 Task: Create ChildIssue0000000730 as Child Issue of Issue Issue0000000365 in Backlog  in Scrum Project Project0000000073 in Jira. Create ChildIssue0000000731 as Child Issue of Issue Issue0000000366 in Backlog  in Scrum Project Project0000000074 in Jira. Create ChildIssue0000000732 as Child Issue of Issue Issue0000000366 in Backlog  in Scrum Project Project0000000074 in Jira. Create ChildIssue0000000733 as Child Issue of Issue Issue0000000367 in Backlog  in Scrum Project Project0000000074 in Jira. Create ChildIssue0000000734 as Child Issue of Issue Issue0000000367 in Backlog  in Scrum Project Project0000000074 in Jira
Action: Mouse moved to (94, 312)
Screenshot: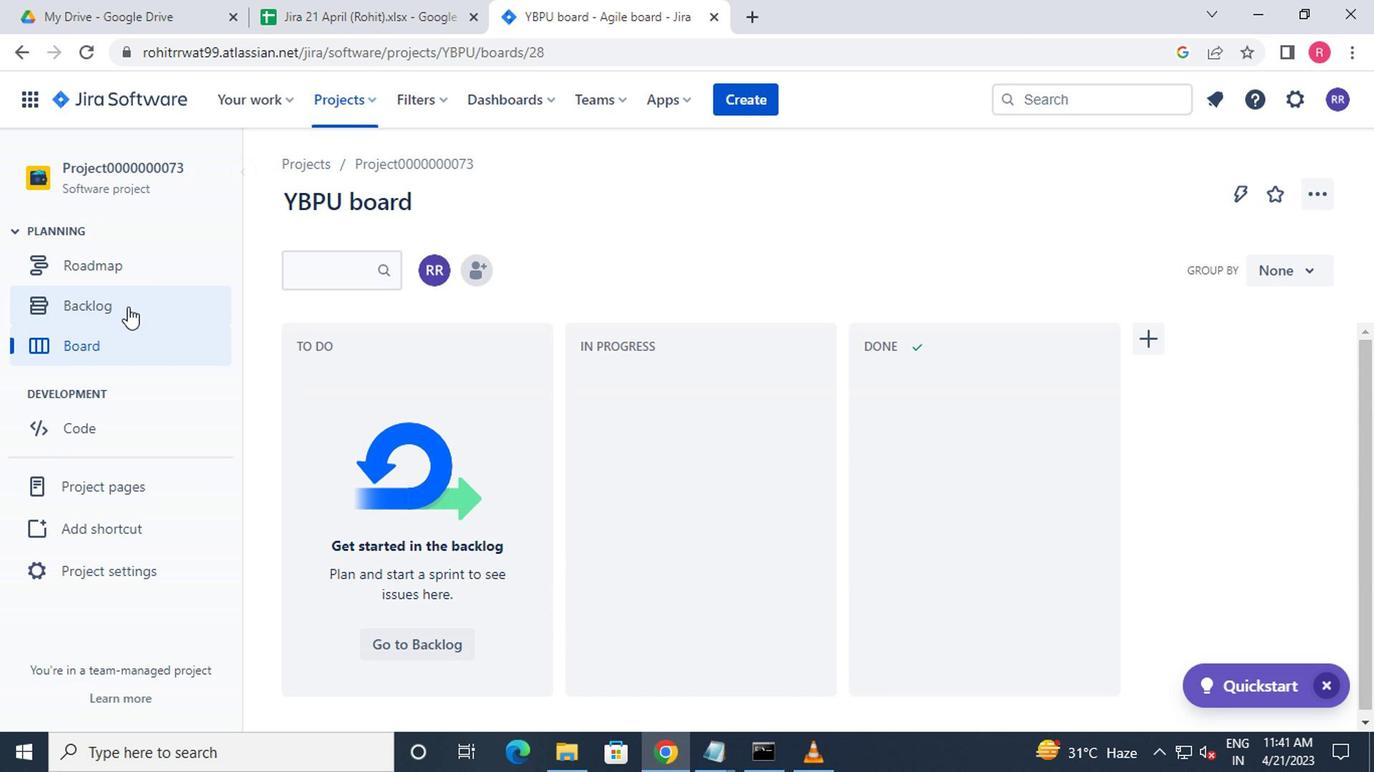 
Action: Mouse pressed left at (94, 312)
Screenshot: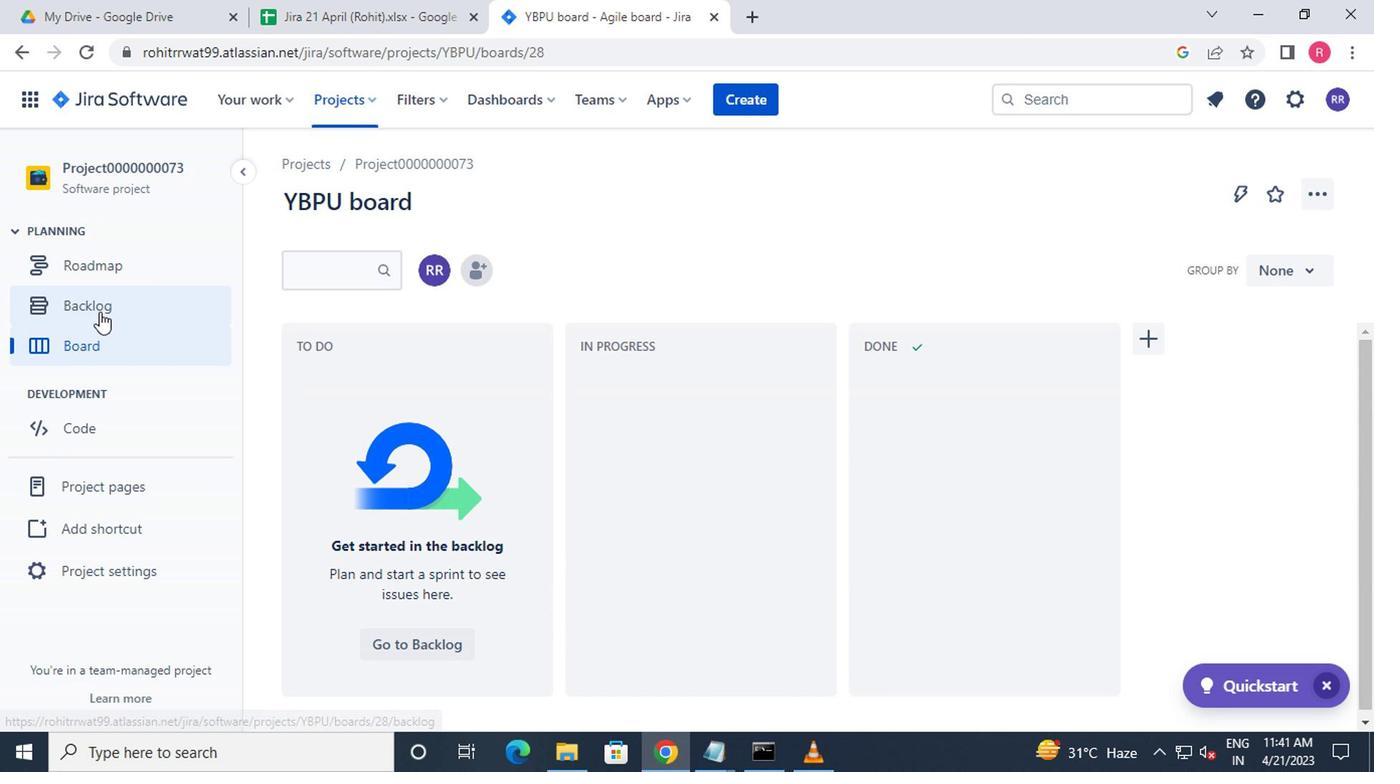 
Action: Mouse moved to (392, 417)
Screenshot: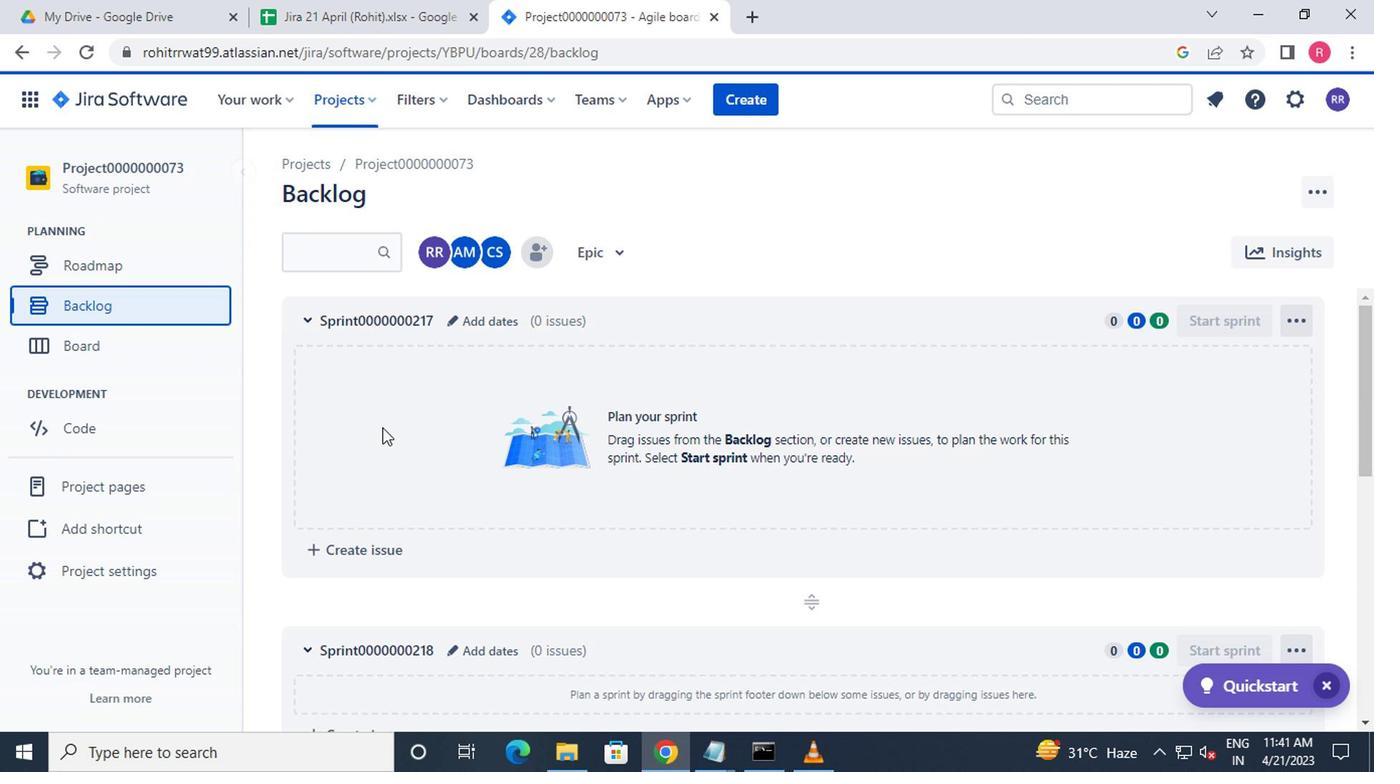 
Action: Mouse scrolled (392, 416) with delta (0, 0)
Screenshot: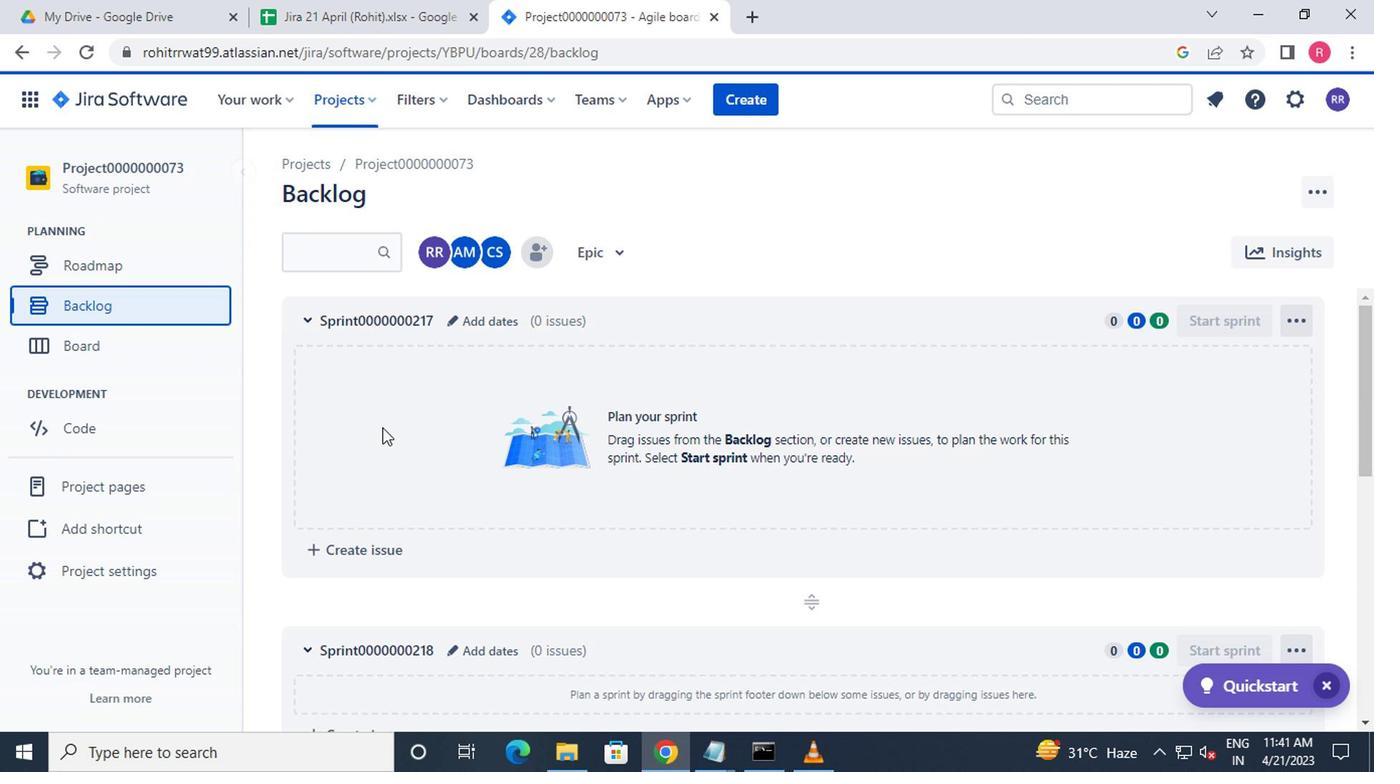
Action: Mouse moved to (395, 418)
Screenshot: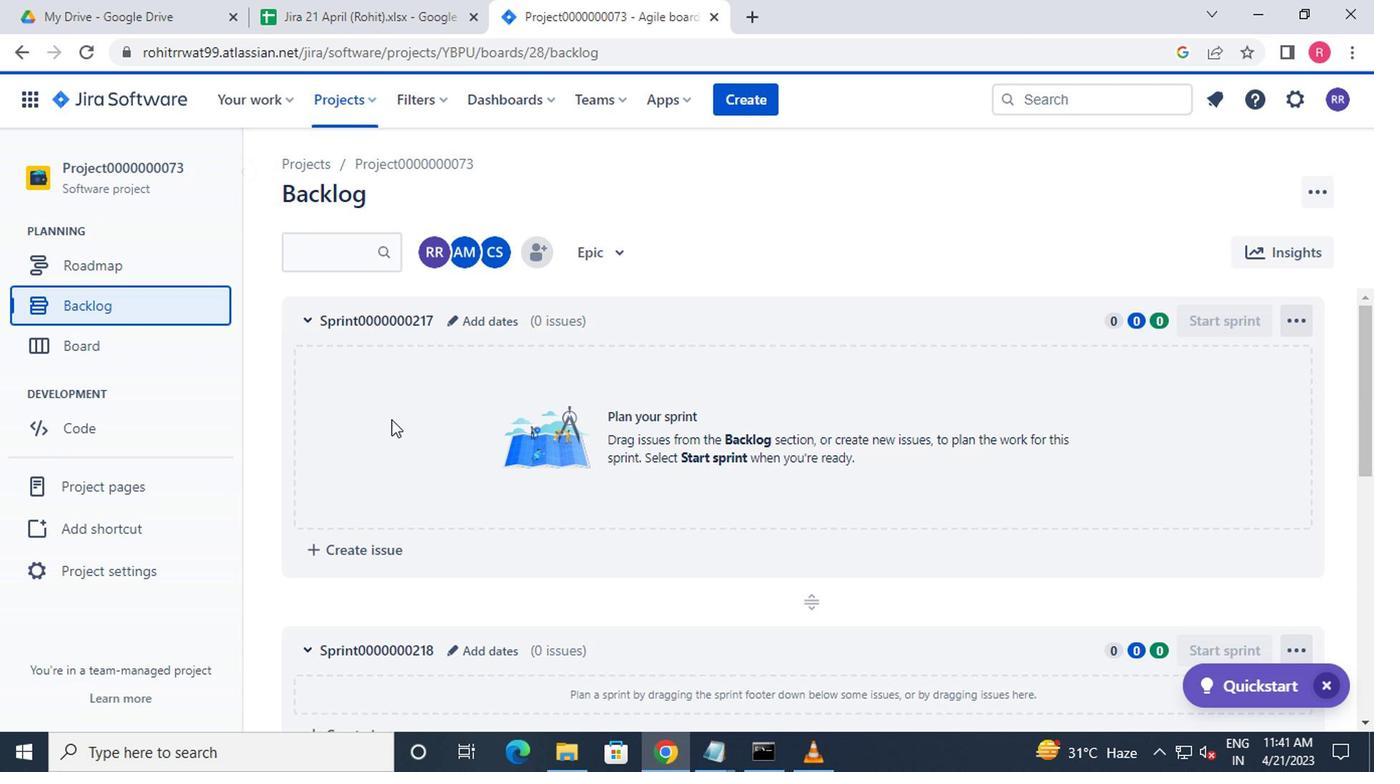 
Action: Mouse scrolled (395, 417) with delta (0, -1)
Screenshot: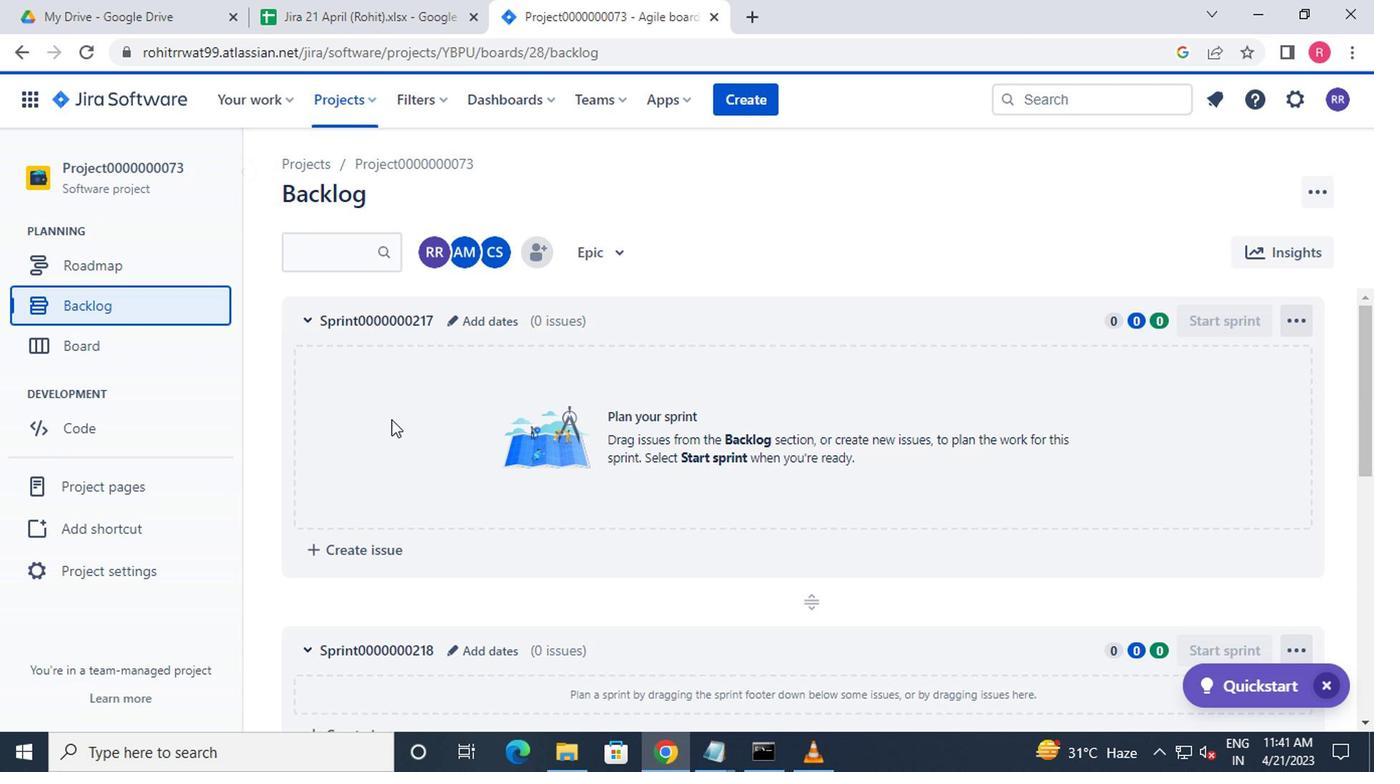 
Action: Mouse moved to (397, 420)
Screenshot: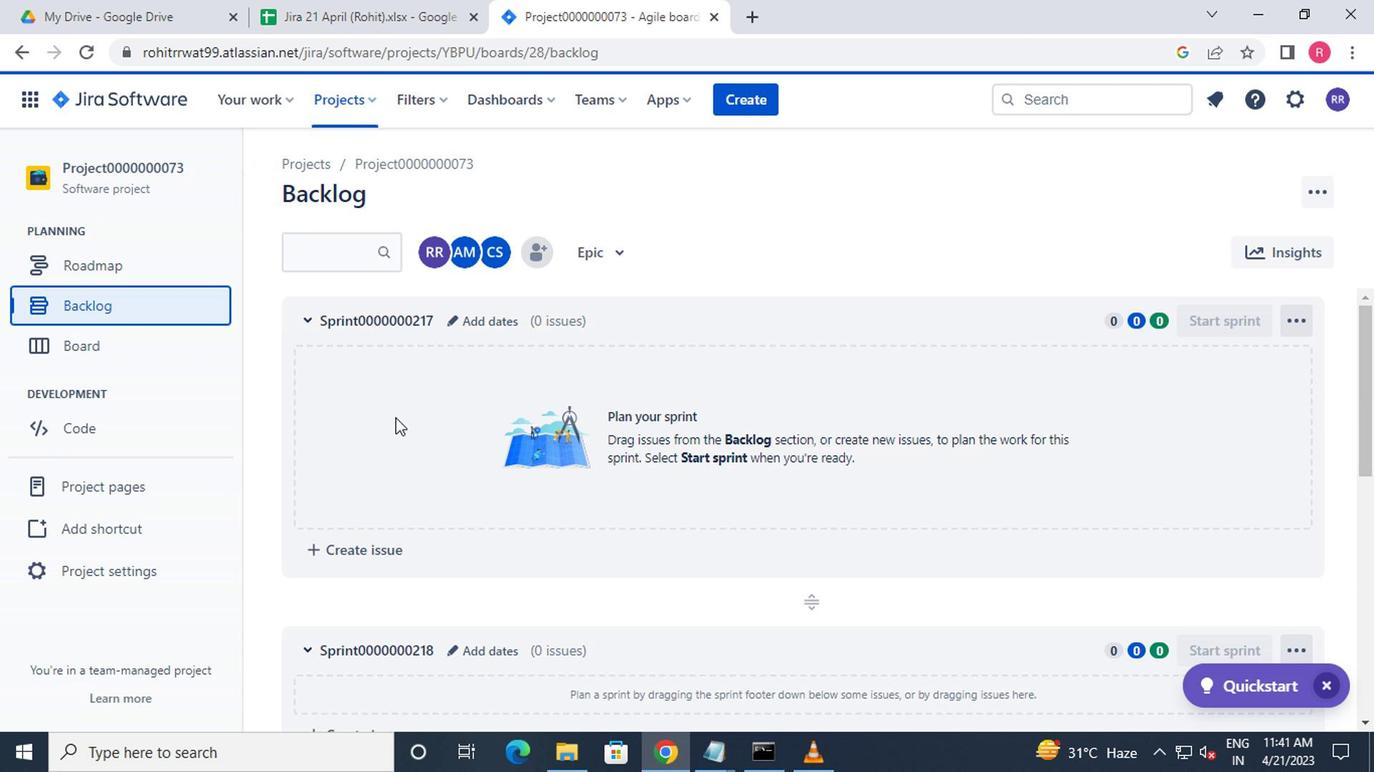 
Action: Mouse scrolled (397, 419) with delta (0, 0)
Screenshot: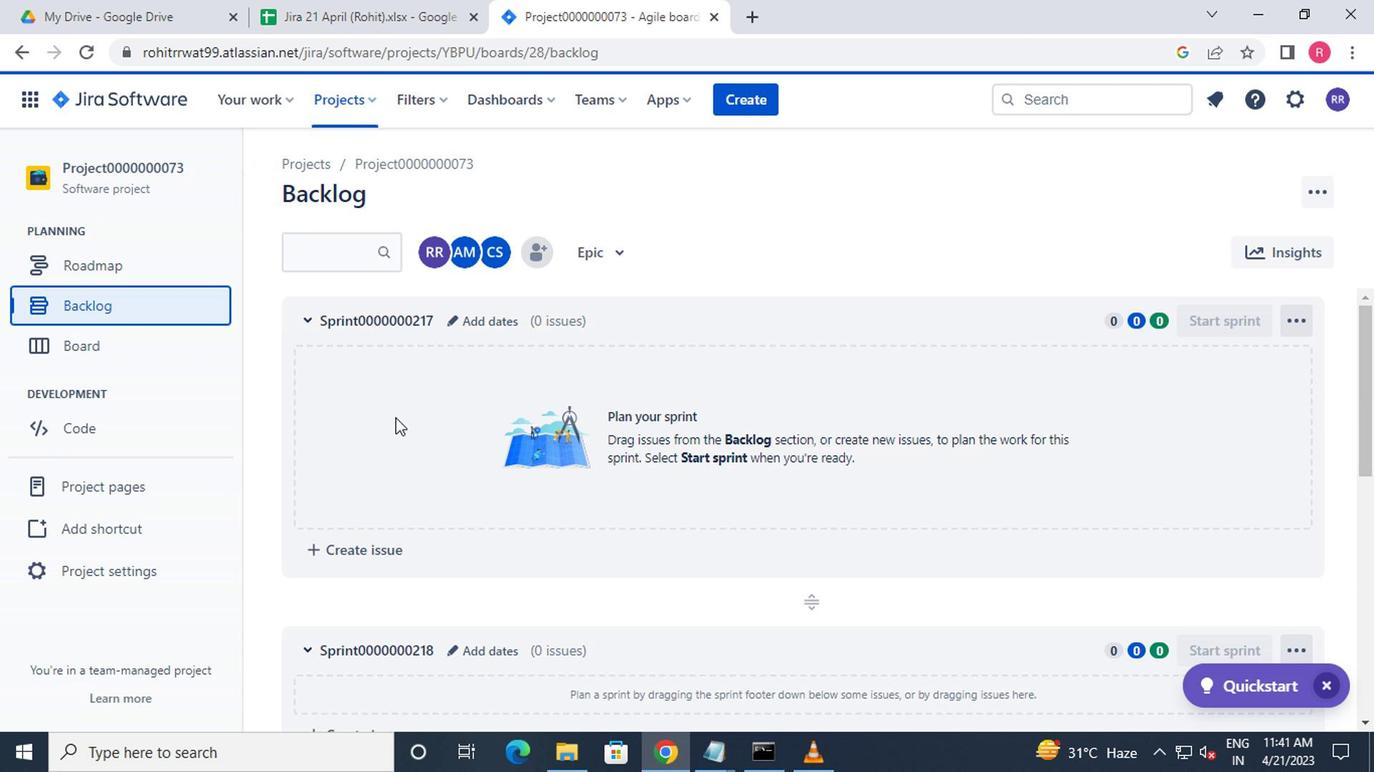 
Action: Mouse moved to (400, 421)
Screenshot: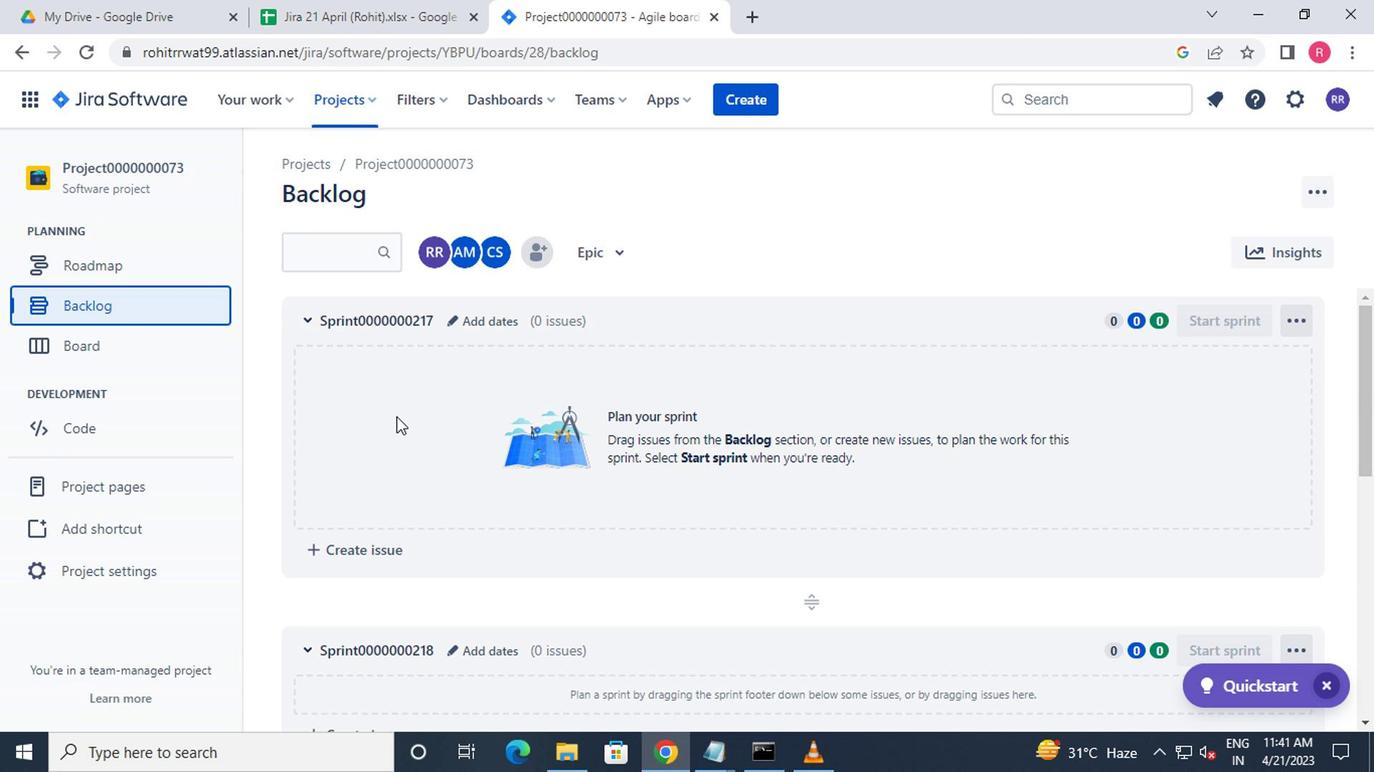 
Action: Mouse scrolled (400, 420) with delta (0, -1)
Screenshot: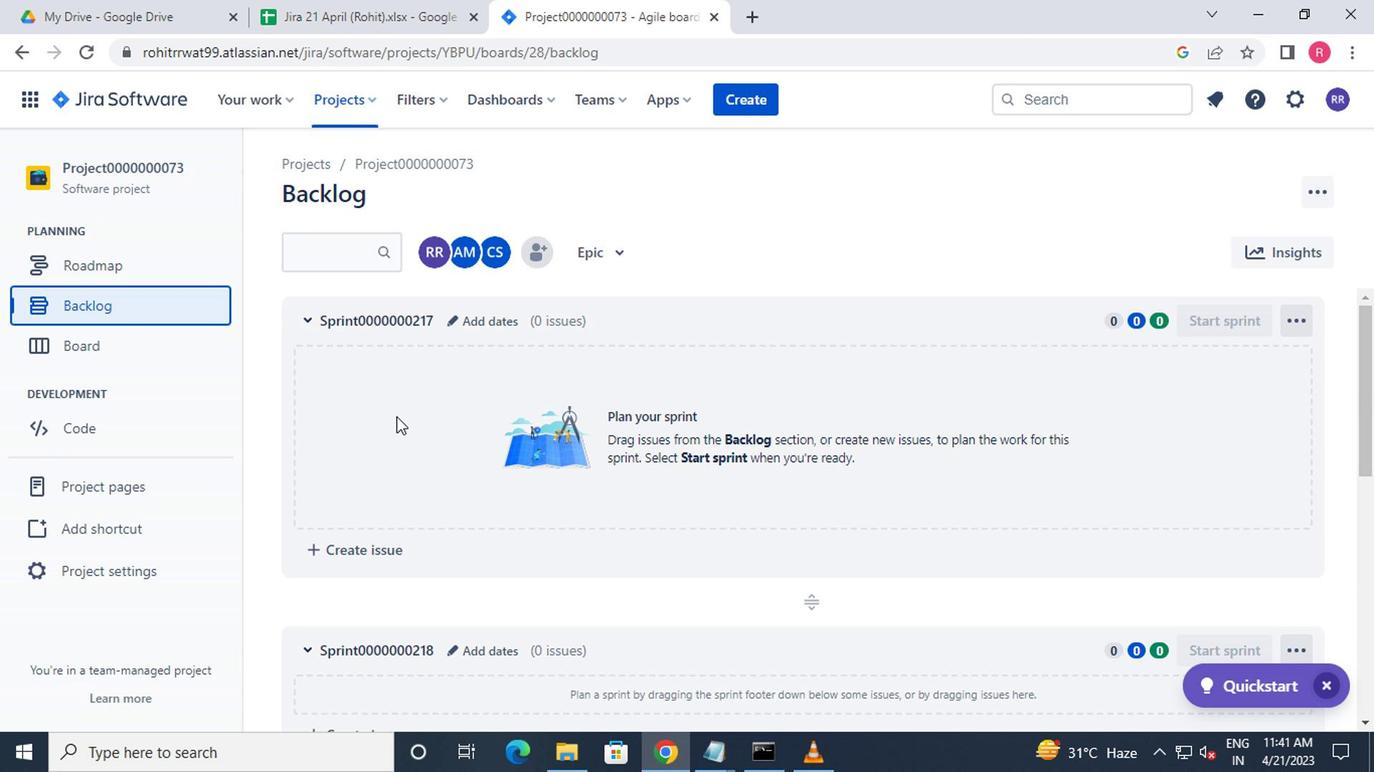 
Action: Mouse moved to (404, 424)
Screenshot: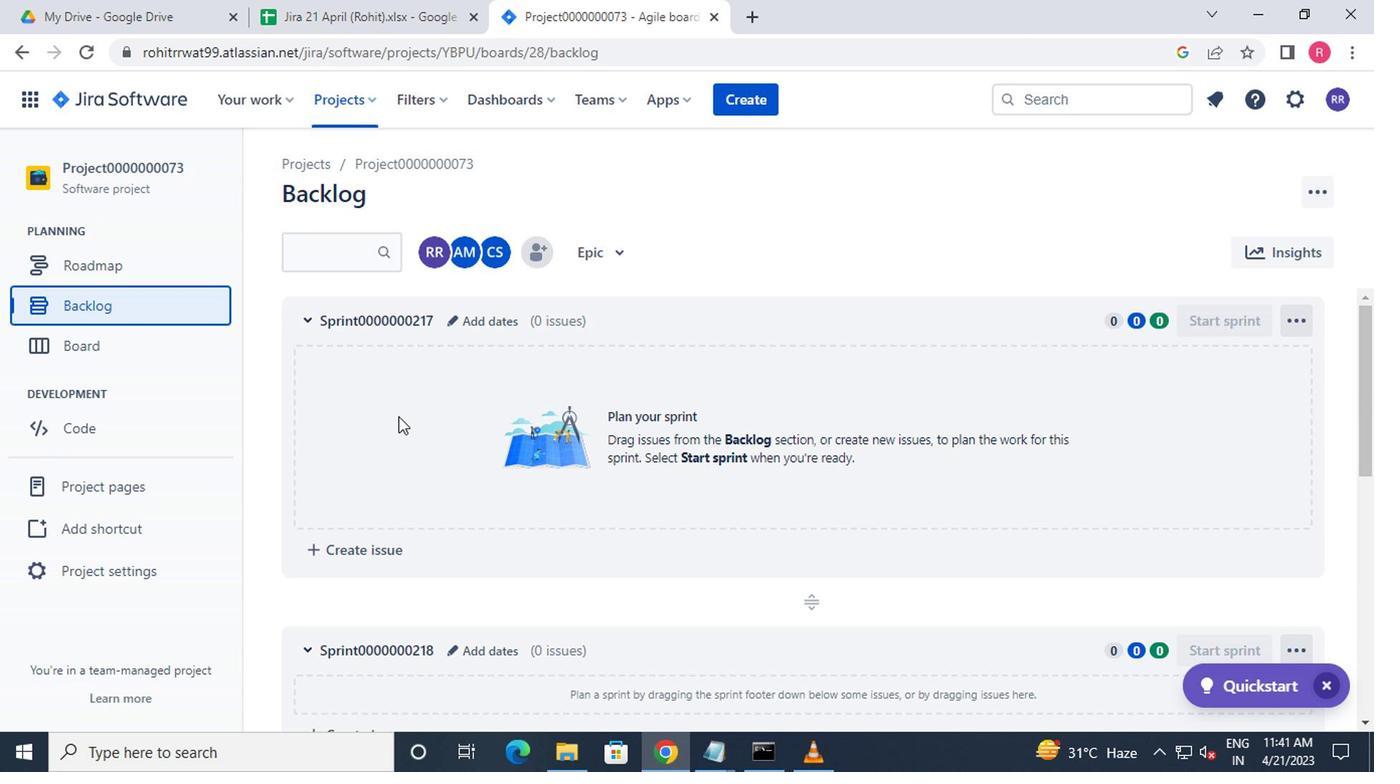 
Action: Mouse scrolled (404, 423) with delta (0, 0)
Screenshot: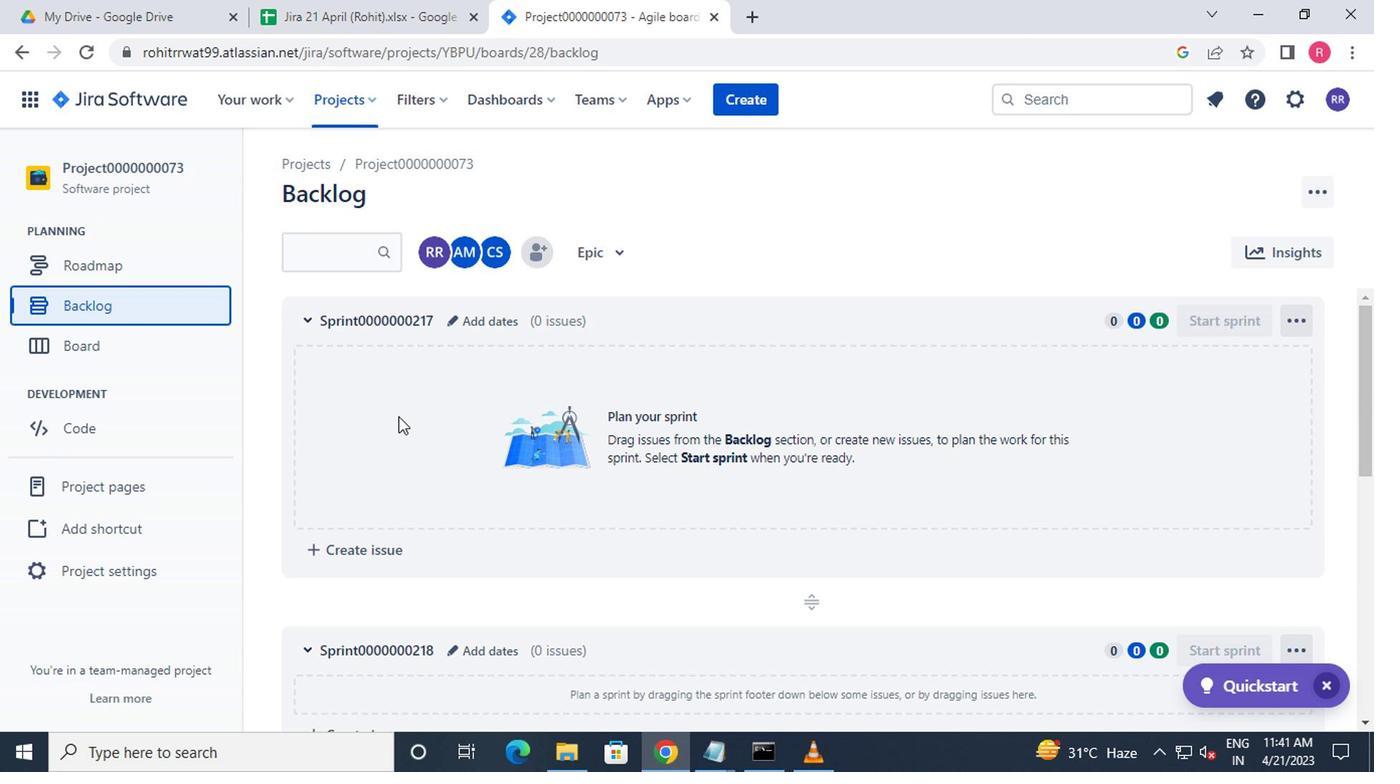 
Action: Mouse moved to (712, 654)
Screenshot: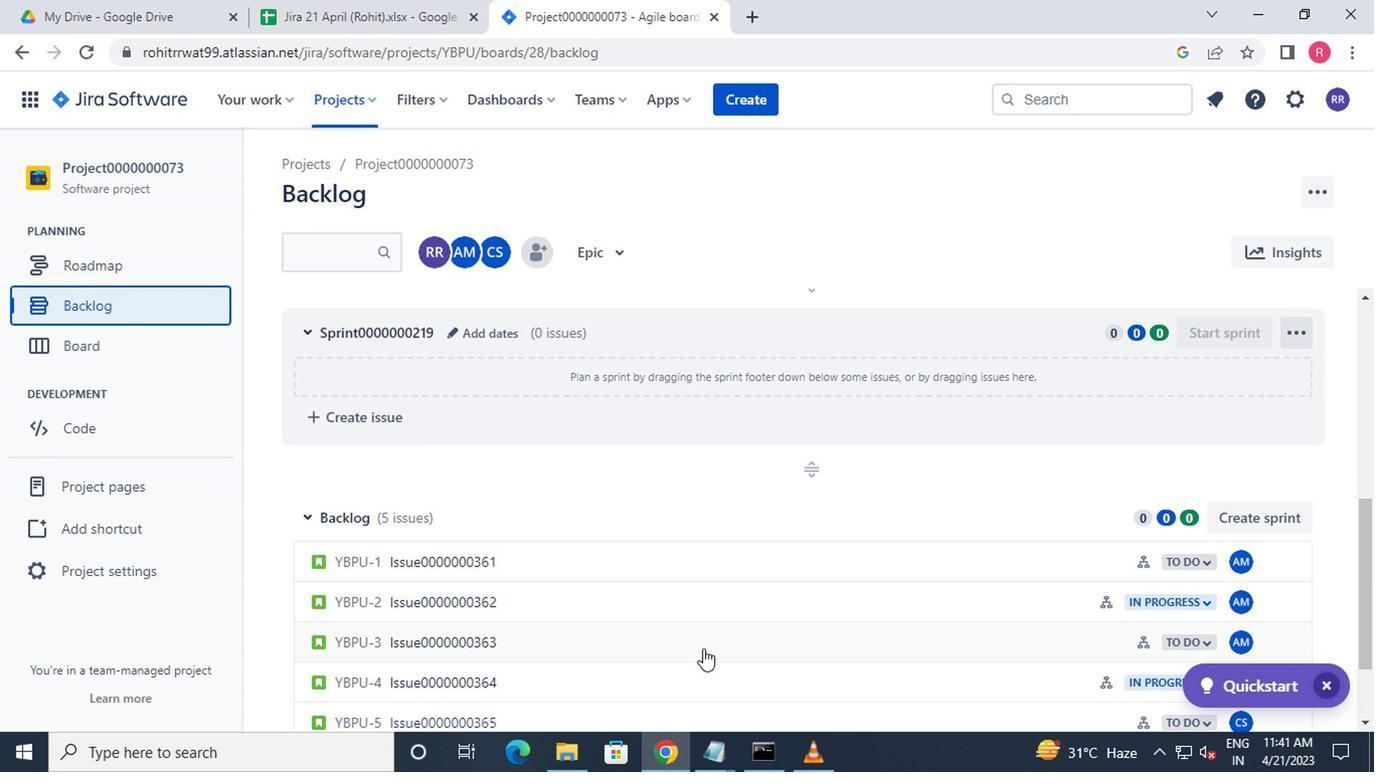 
Action: Mouse scrolled (712, 652) with delta (0, -1)
Screenshot: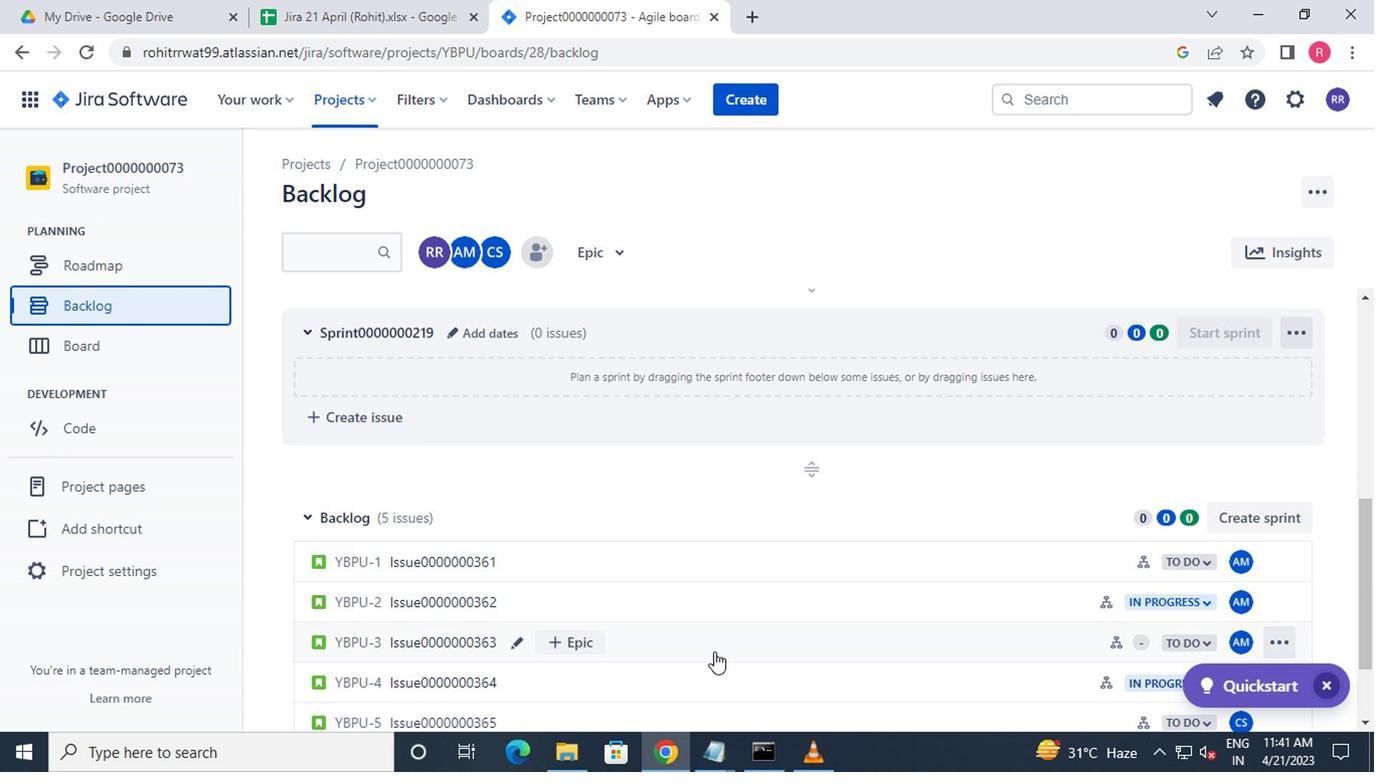 
Action: Mouse moved to (726, 629)
Screenshot: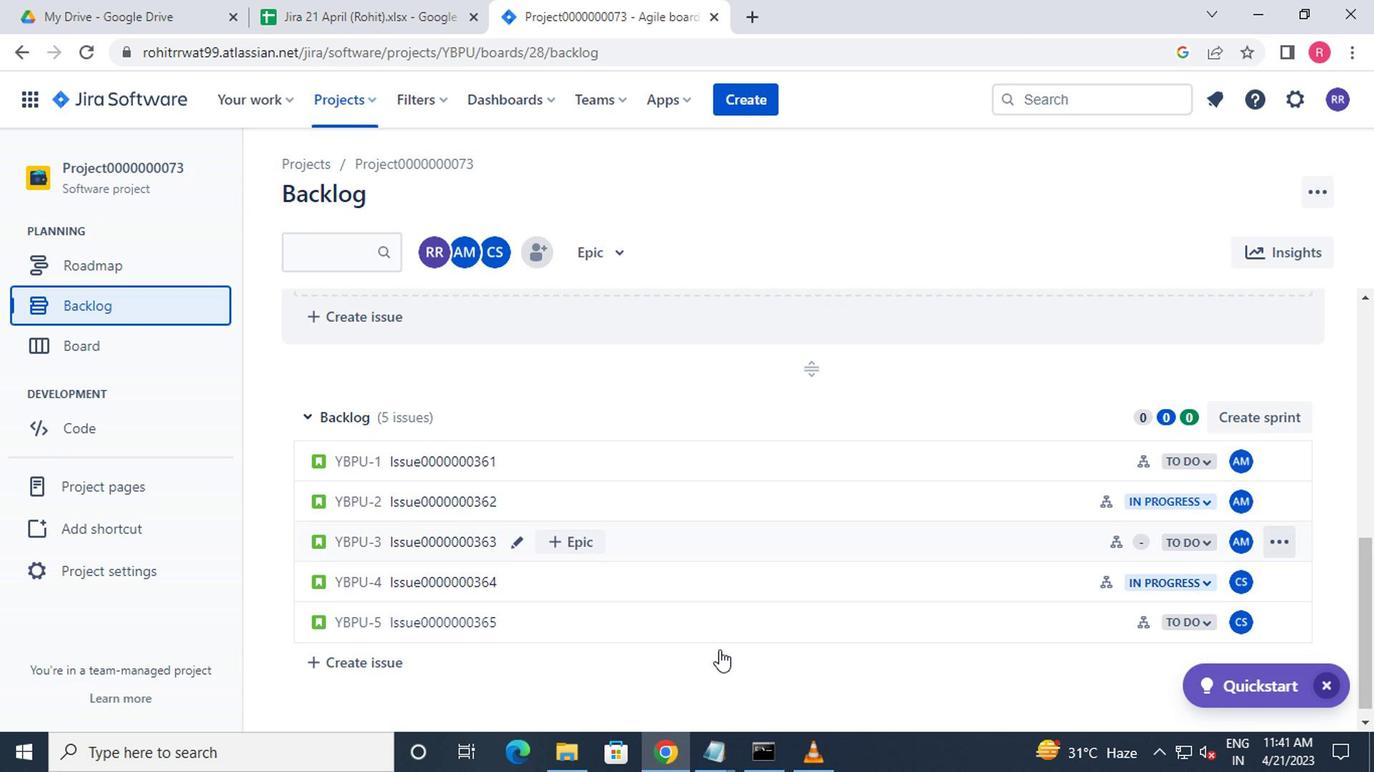 
Action: Mouse pressed left at (726, 629)
Screenshot: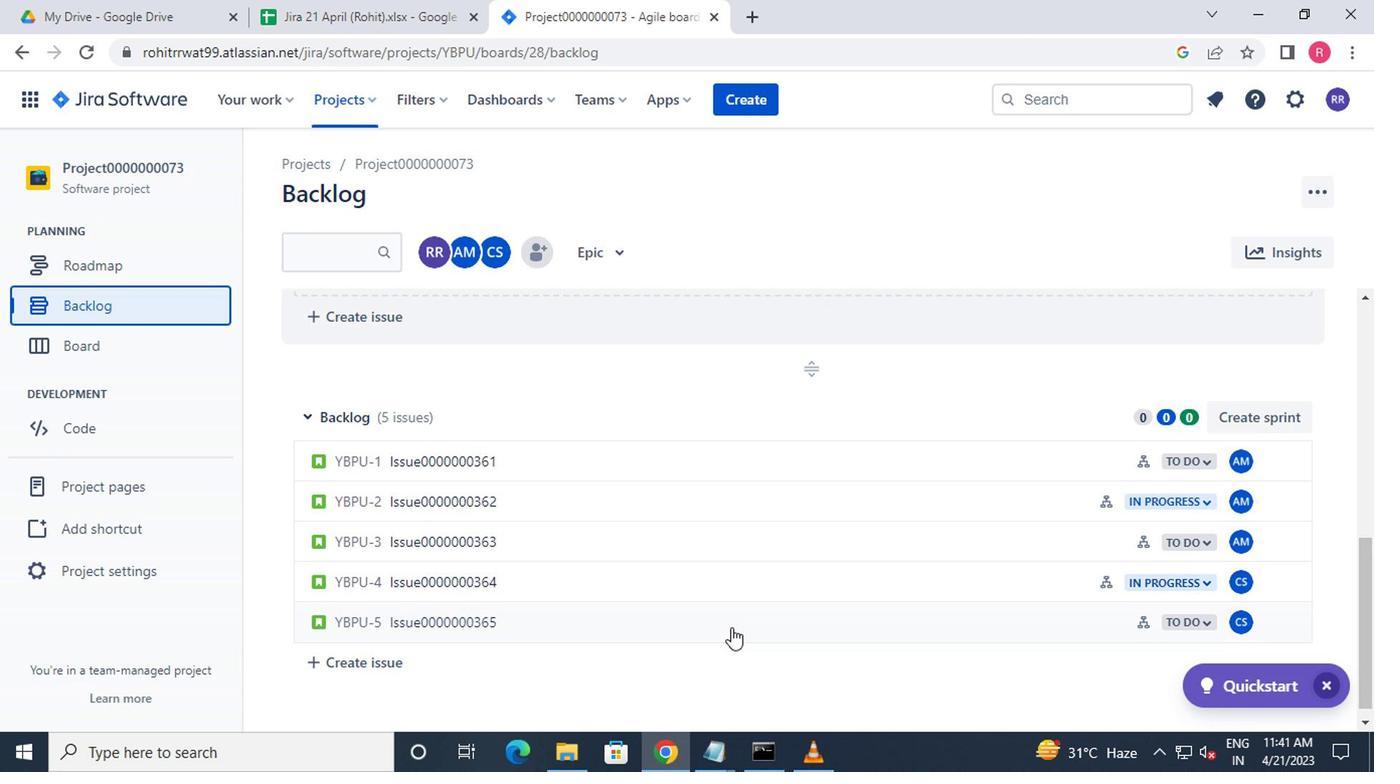
Action: Mouse moved to (1003, 405)
Screenshot: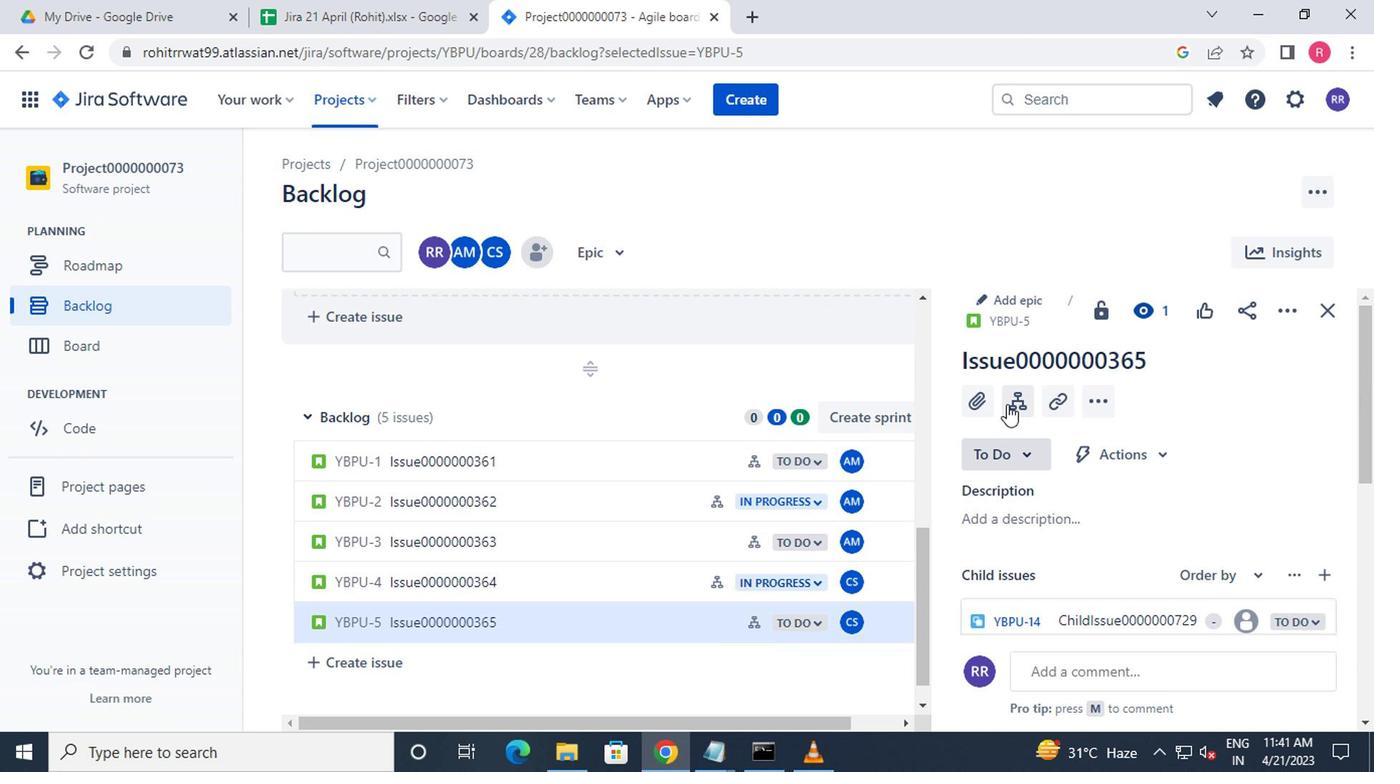 
Action: Mouse pressed left at (1003, 405)
Screenshot: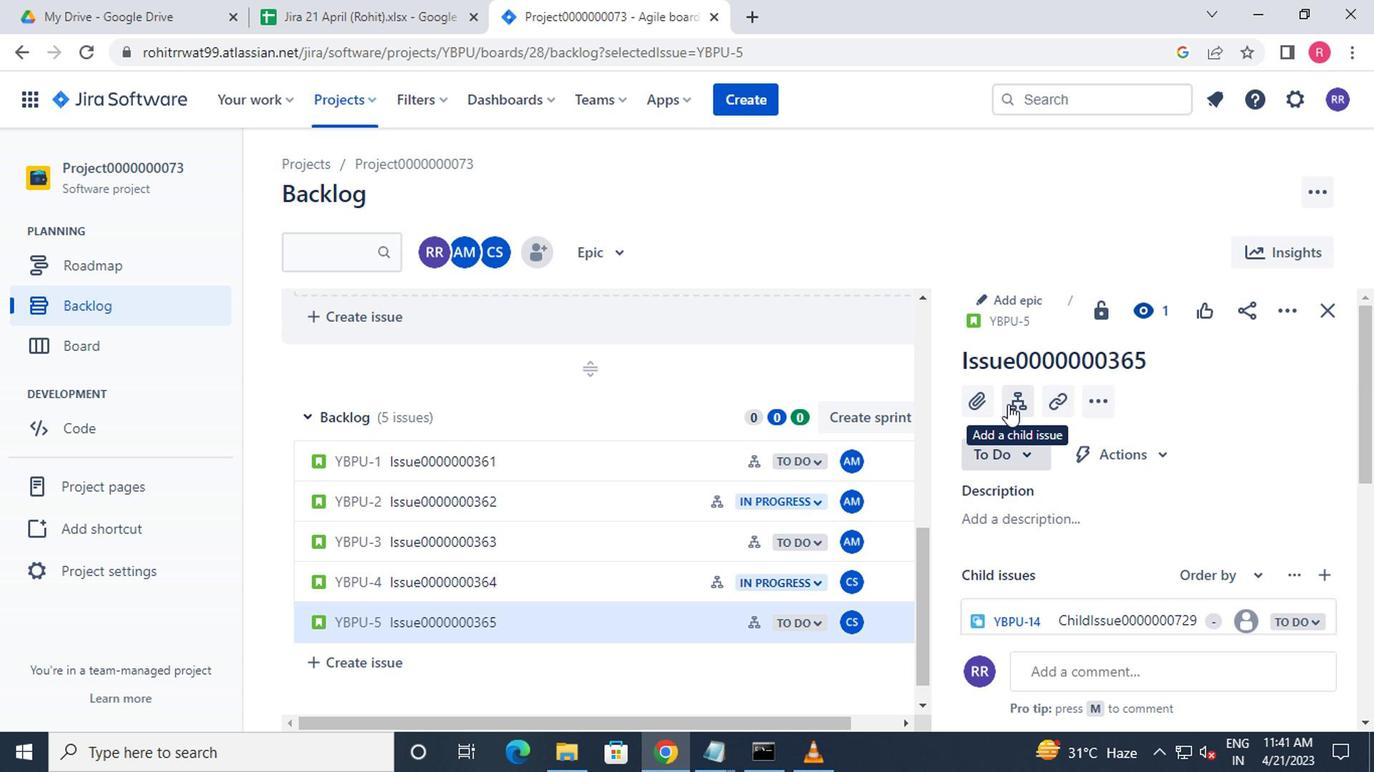 
Action: Mouse moved to (1184, 493)
Screenshot: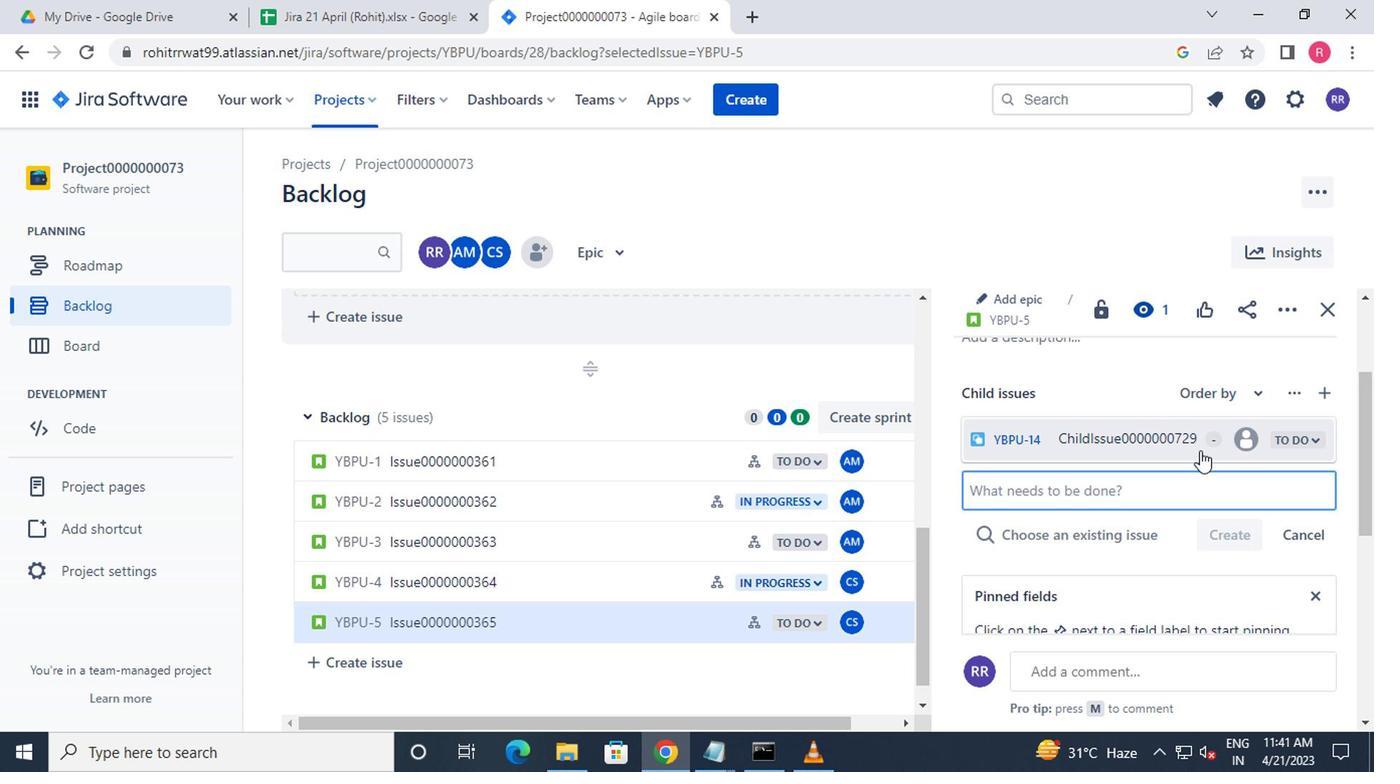 
Action: Key pressed <Key.shift>CHILD<Key.shift_r><Key.shift_r><Key.shift_r><Key.shift_r><Key.shift_r><Key.shift_r><Key.shift_r><Key.shift_r><Key.shift_r><Key.shift_r>ISSUE0000000730<Key.enter>
Screenshot: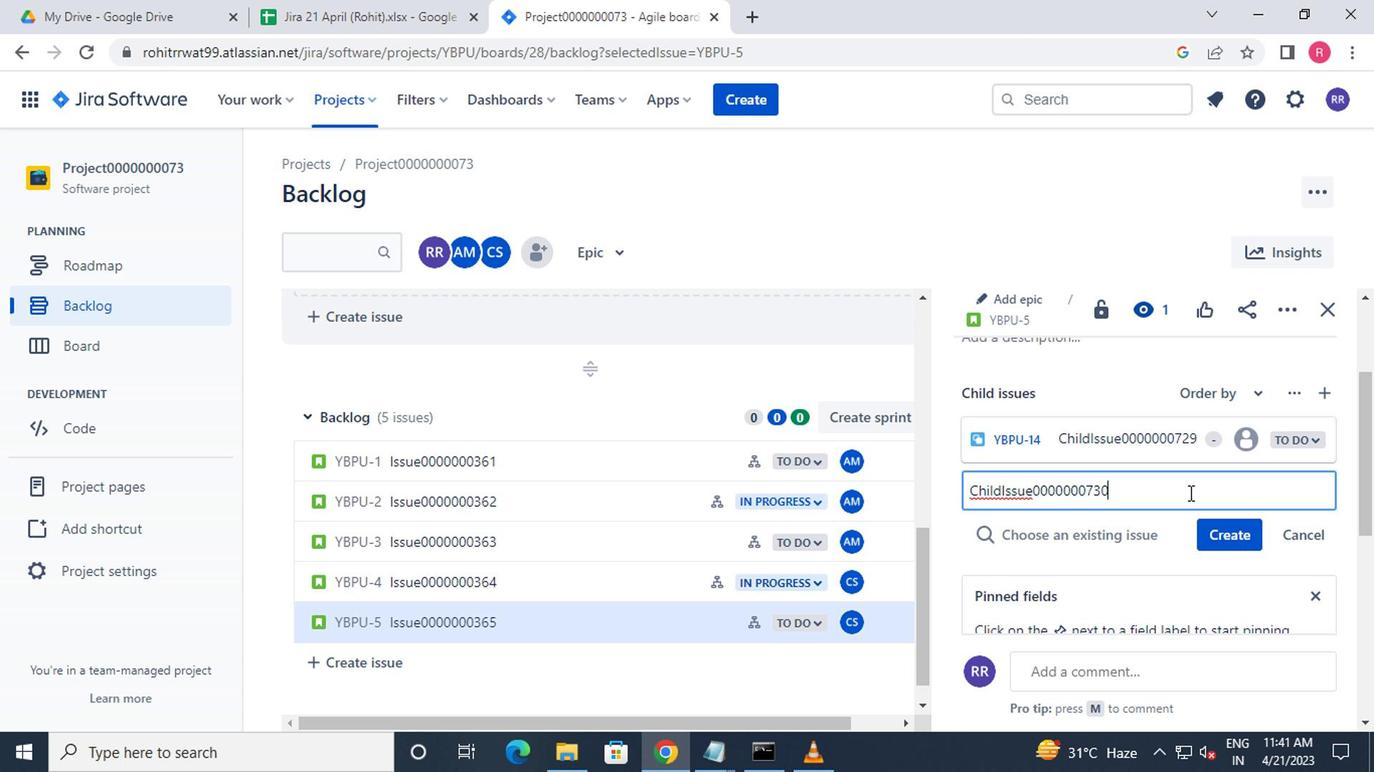 
Action: Mouse moved to (308, 100)
Screenshot: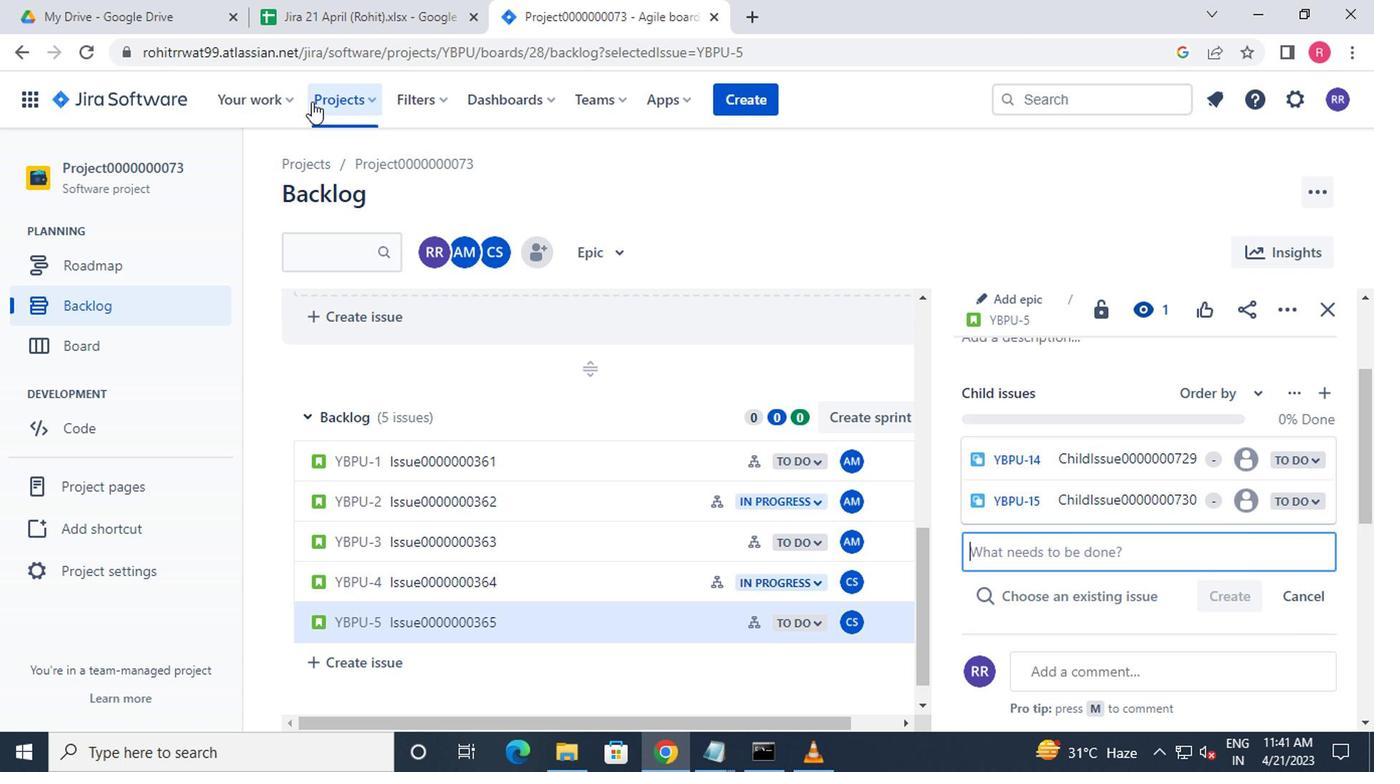 
Action: Mouse pressed left at (308, 100)
Screenshot: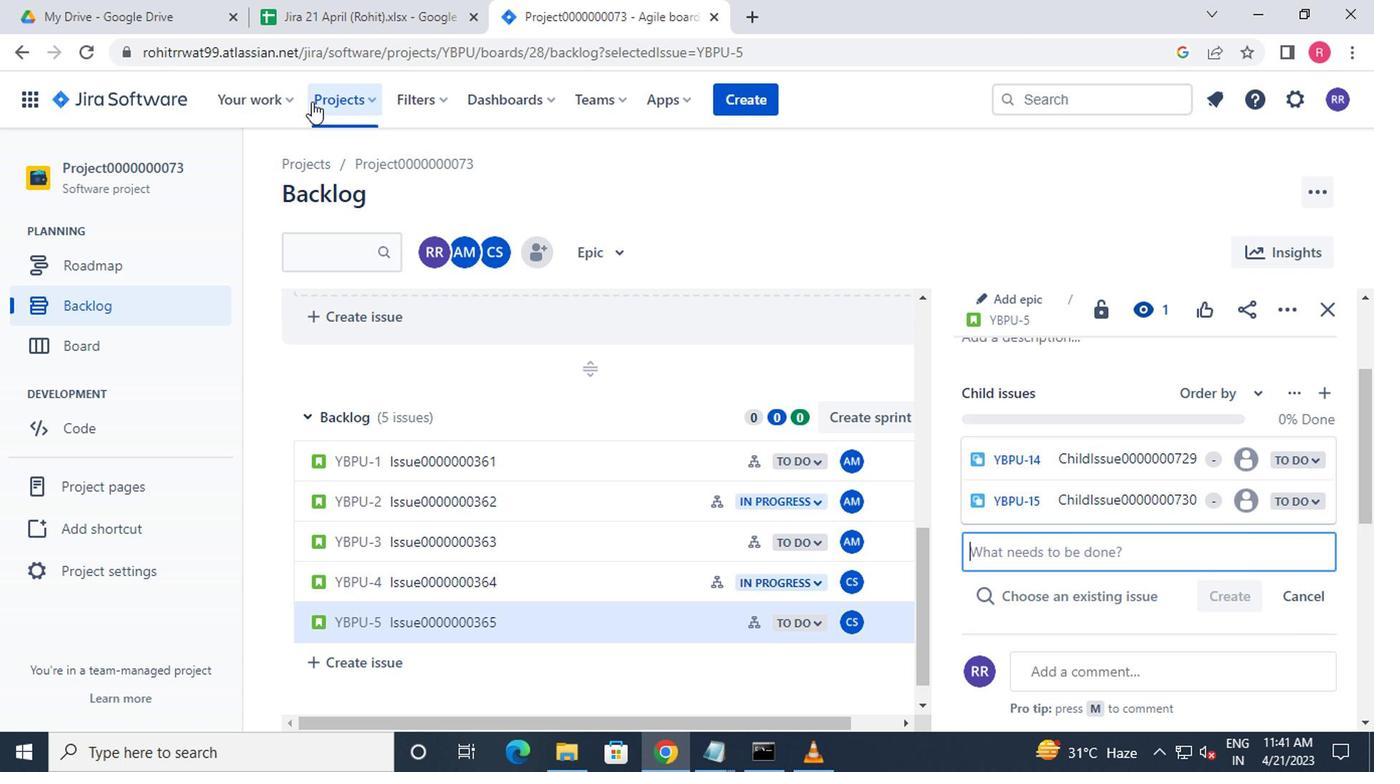 
Action: Mouse moved to (400, 240)
Screenshot: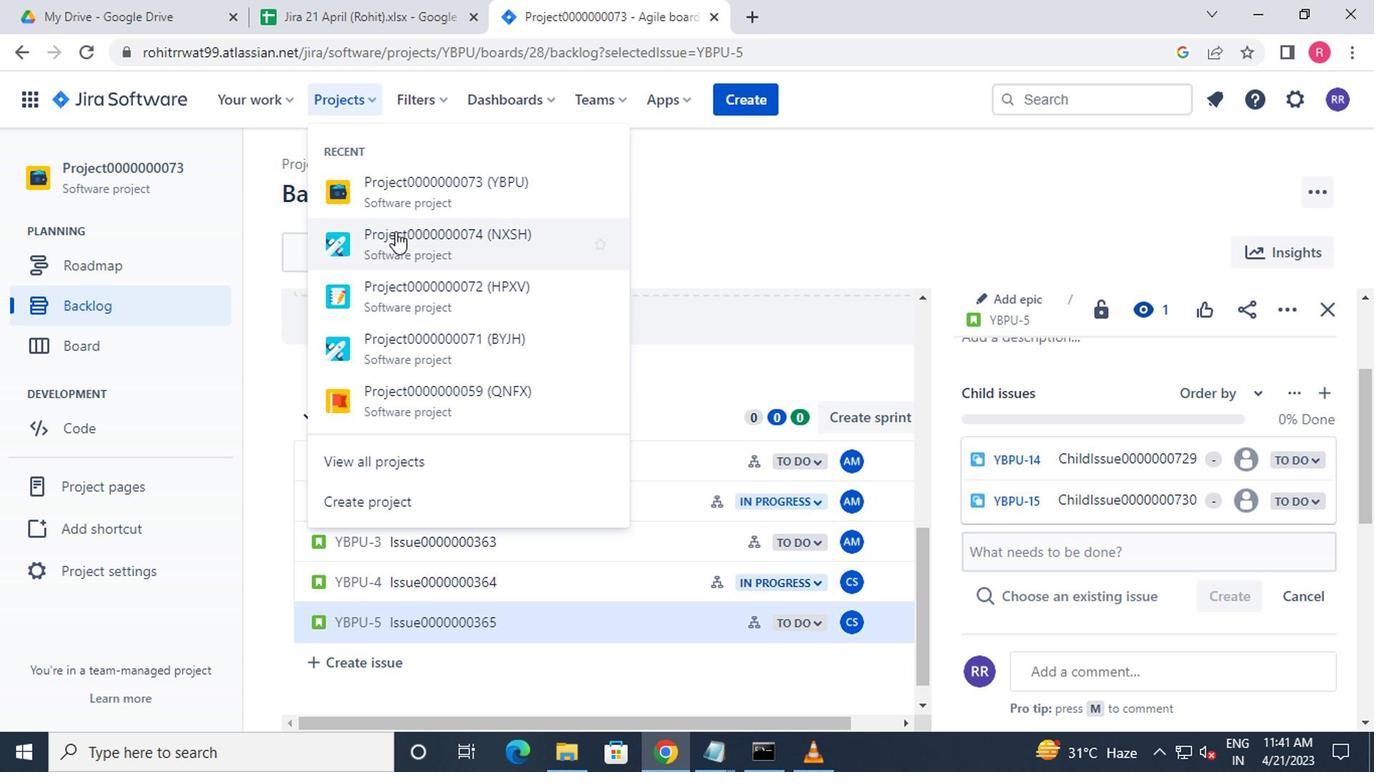 
Action: Mouse pressed left at (400, 240)
Screenshot: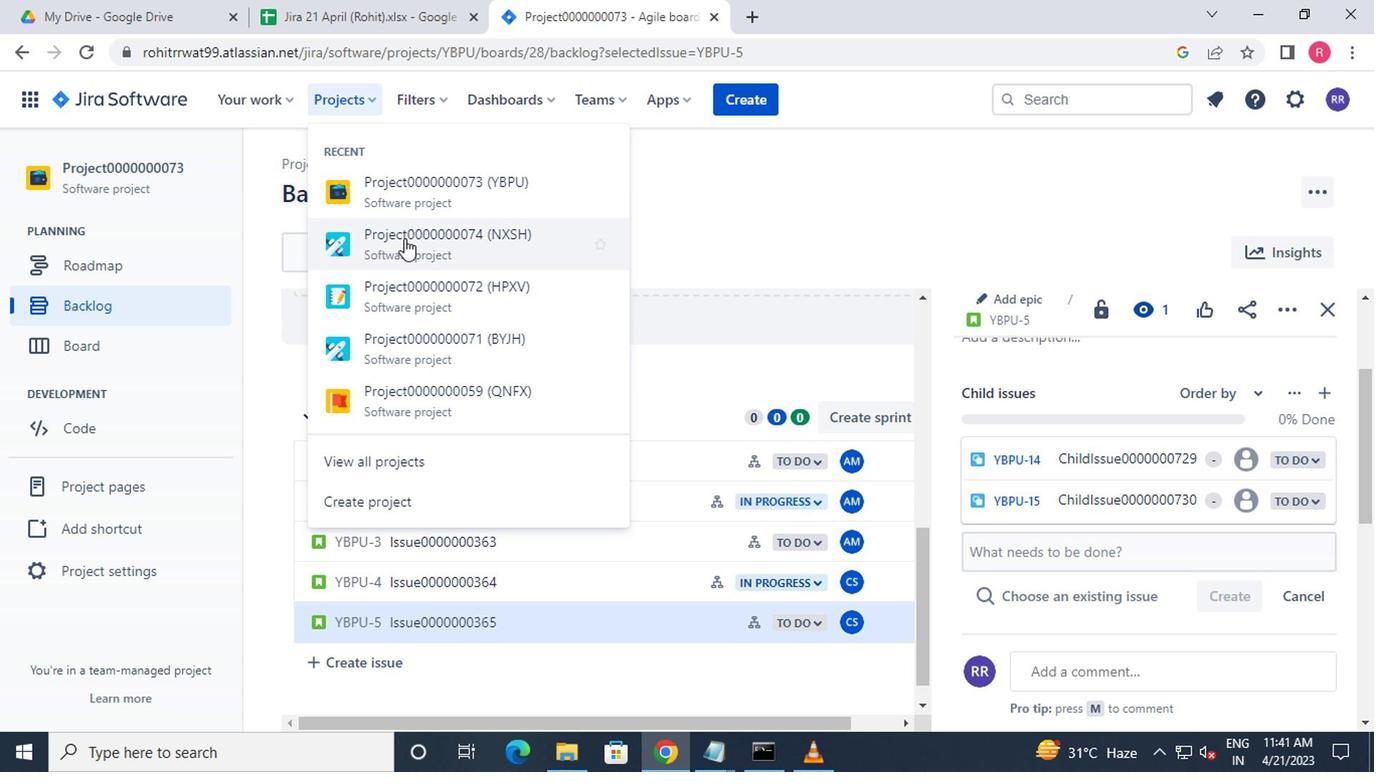 
Action: Mouse moved to (142, 306)
Screenshot: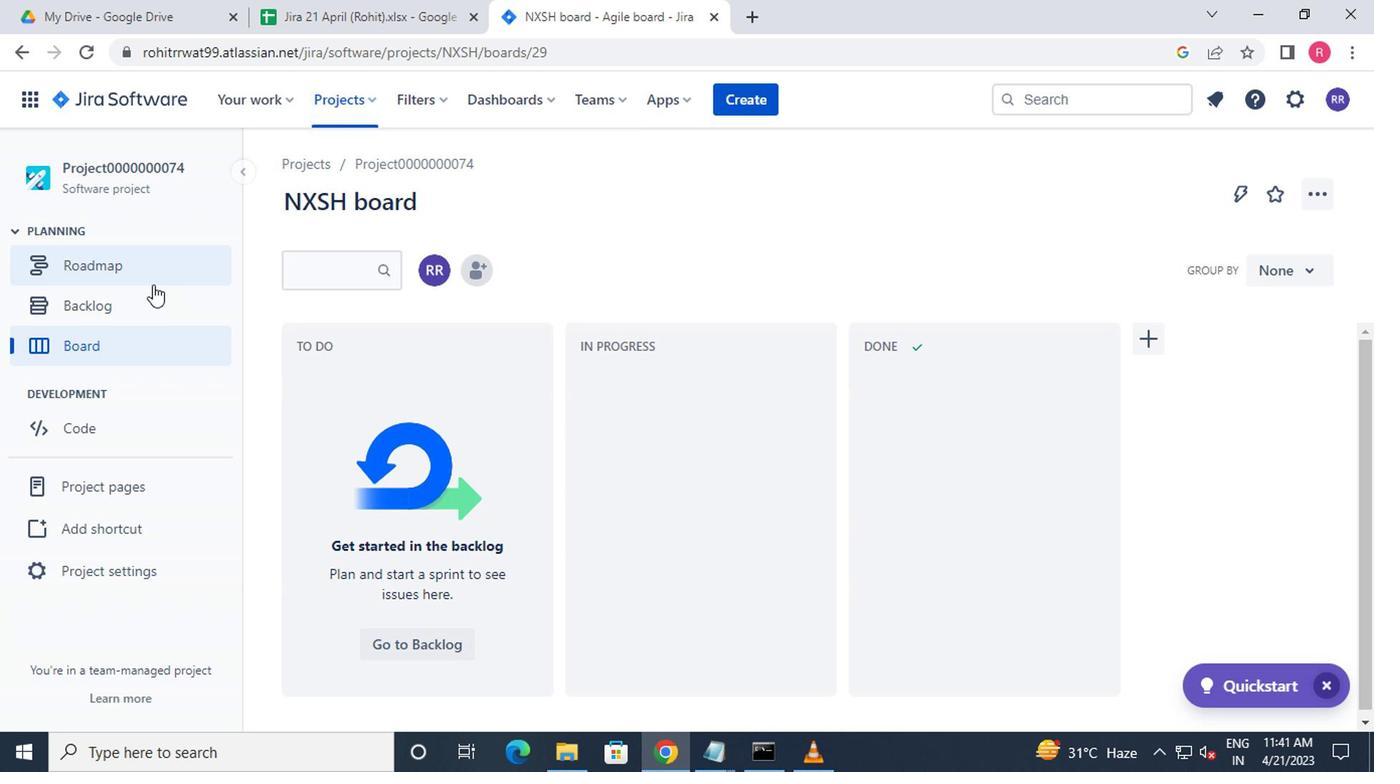
Action: Mouse pressed left at (142, 306)
Screenshot: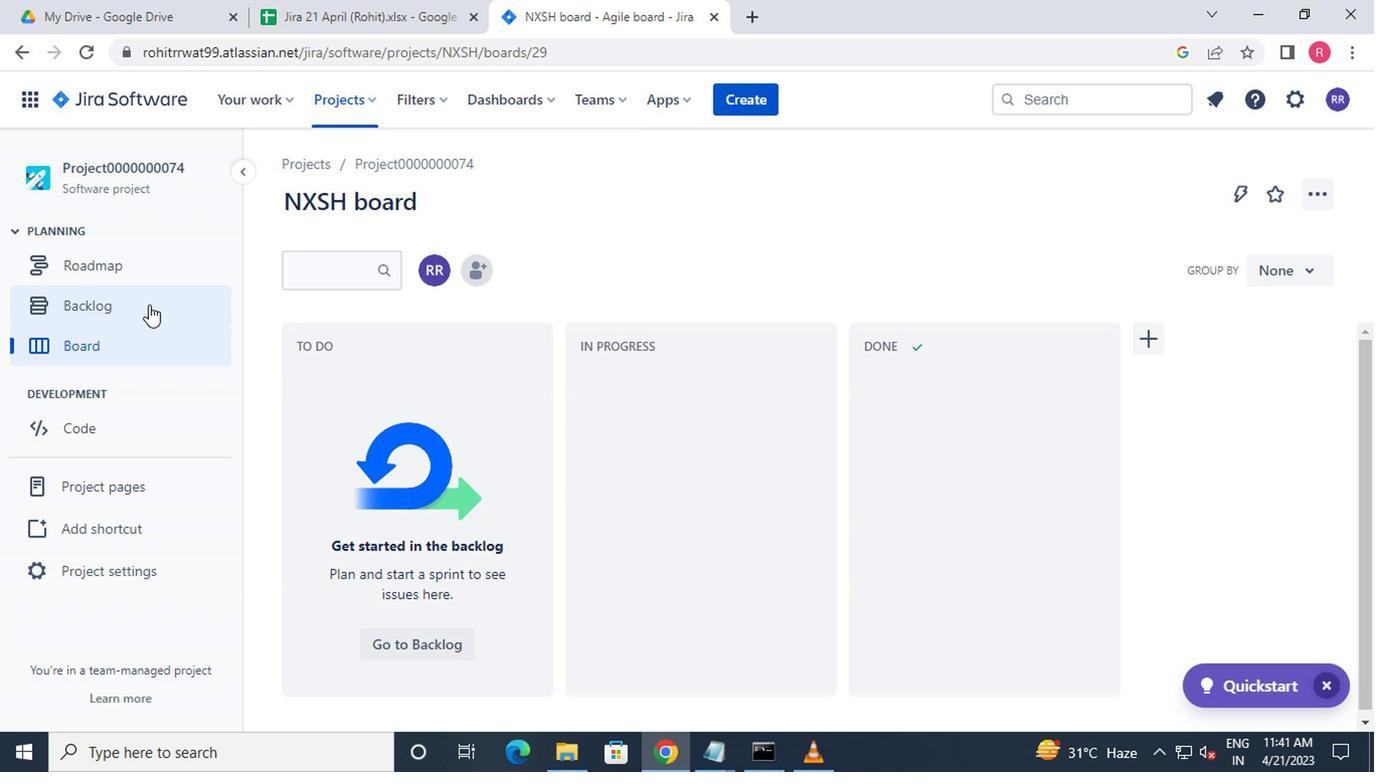 
Action: Mouse moved to (618, 485)
Screenshot: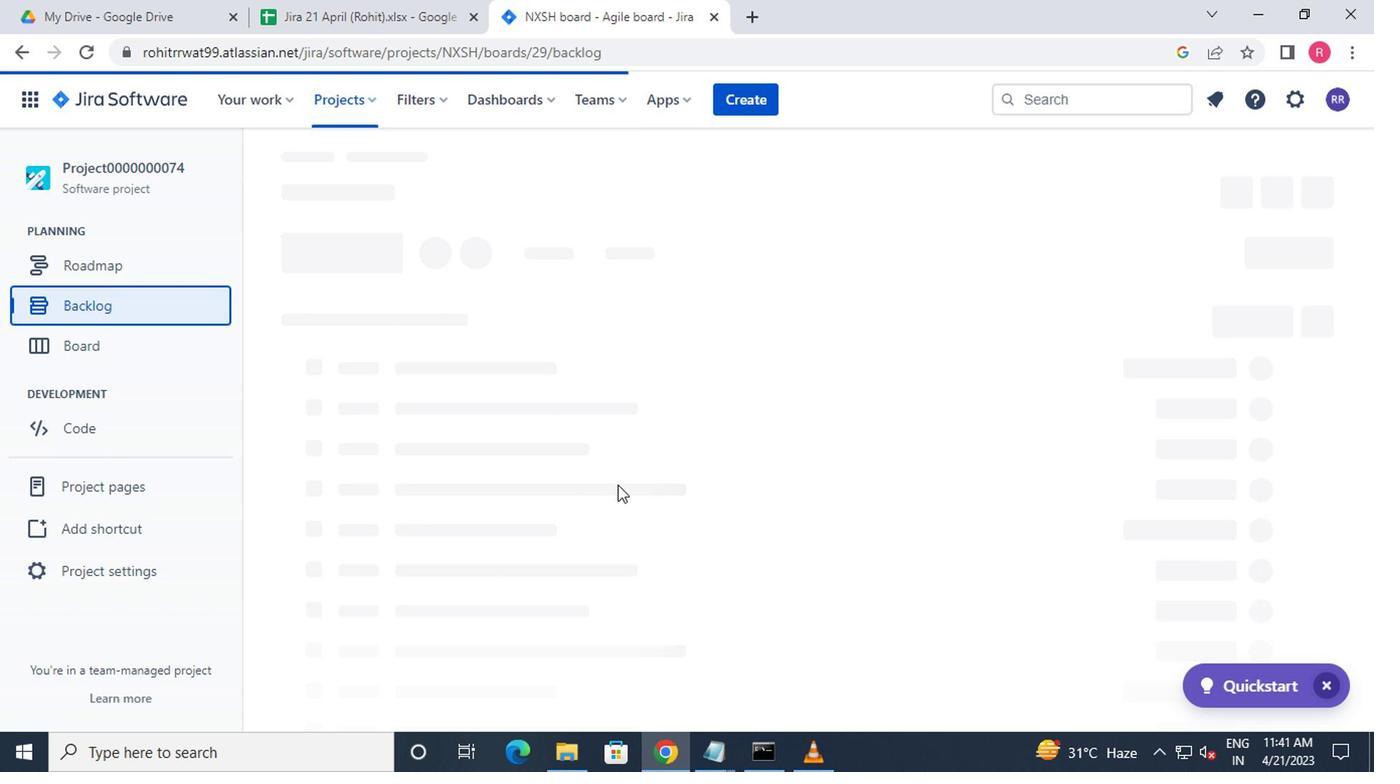 
Action: Mouse scrolled (618, 485) with delta (0, 0)
Screenshot: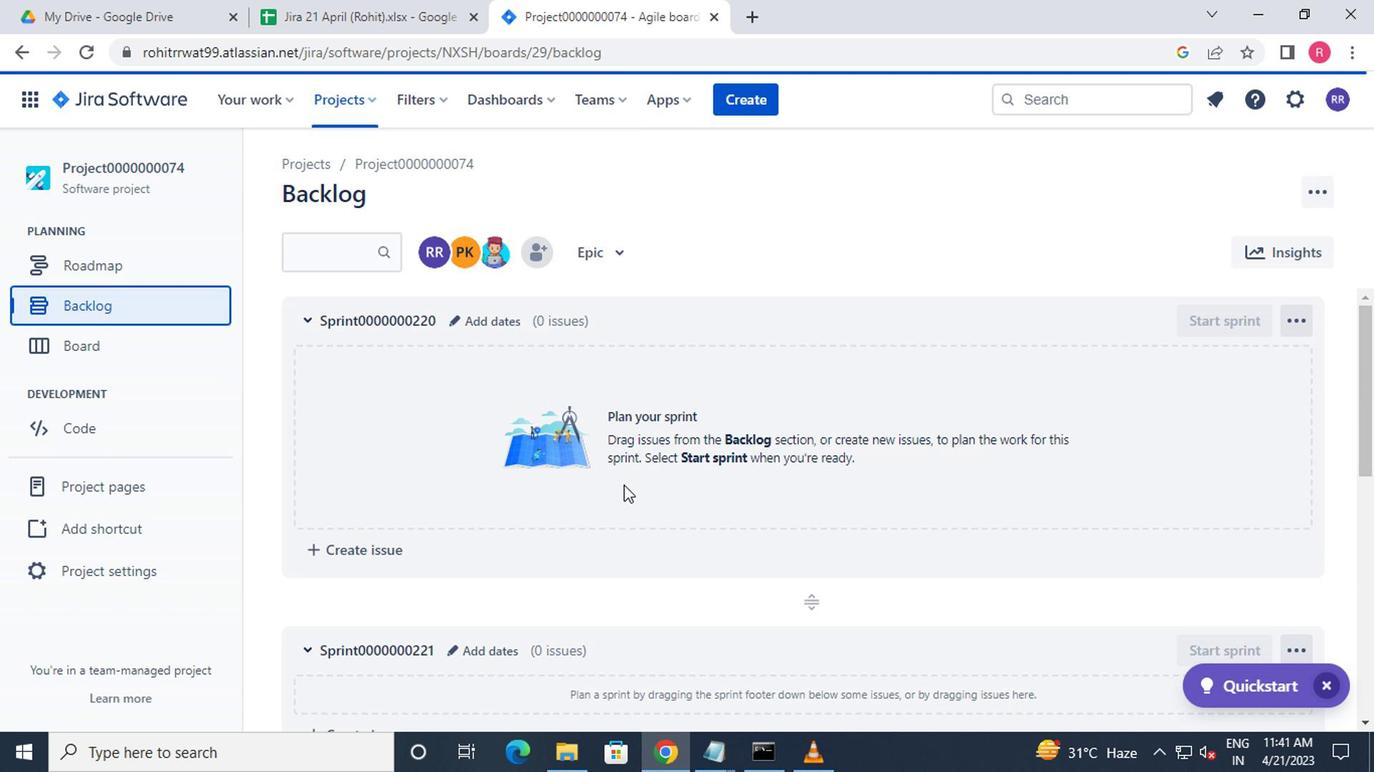 
Action: Mouse scrolled (618, 485) with delta (0, 0)
Screenshot: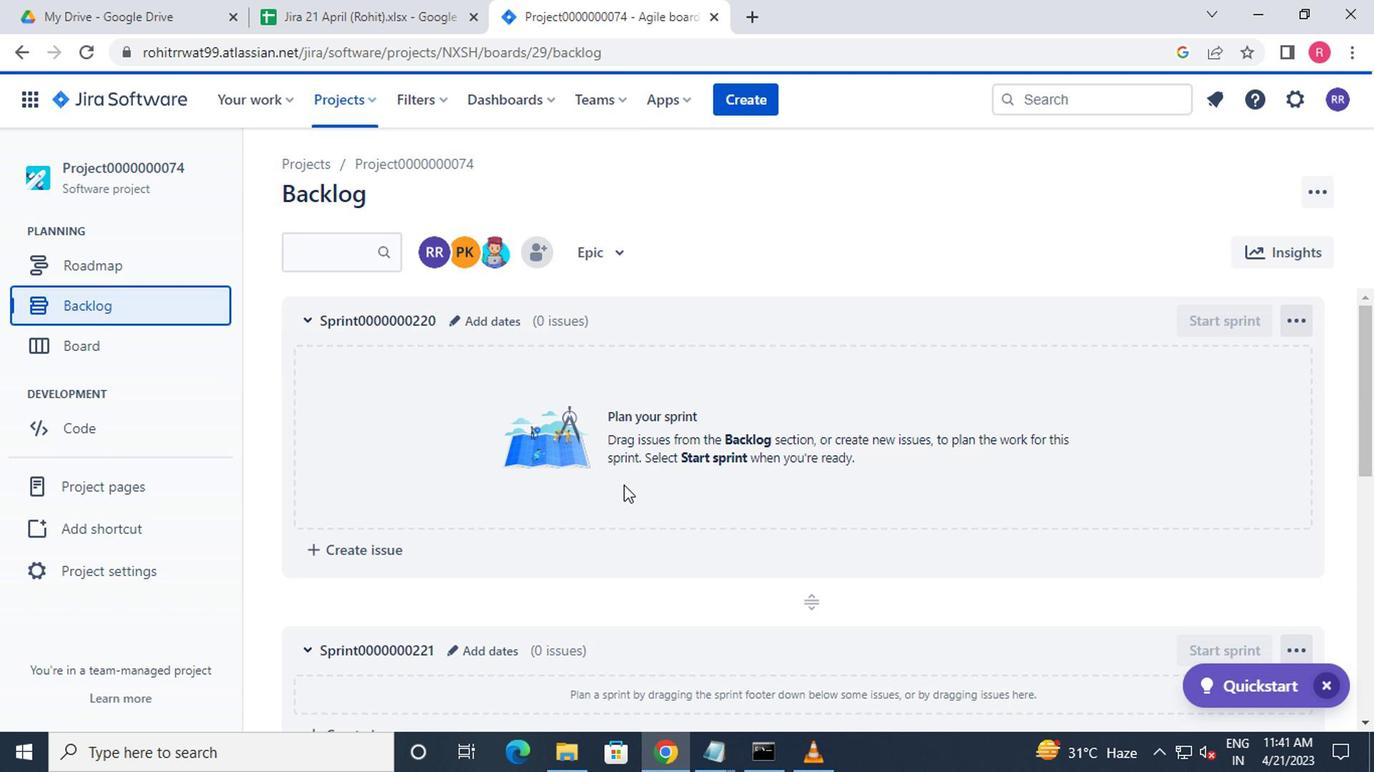 
Action: Mouse scrolled (618, 485) with delta (0, 0)
Screenshot: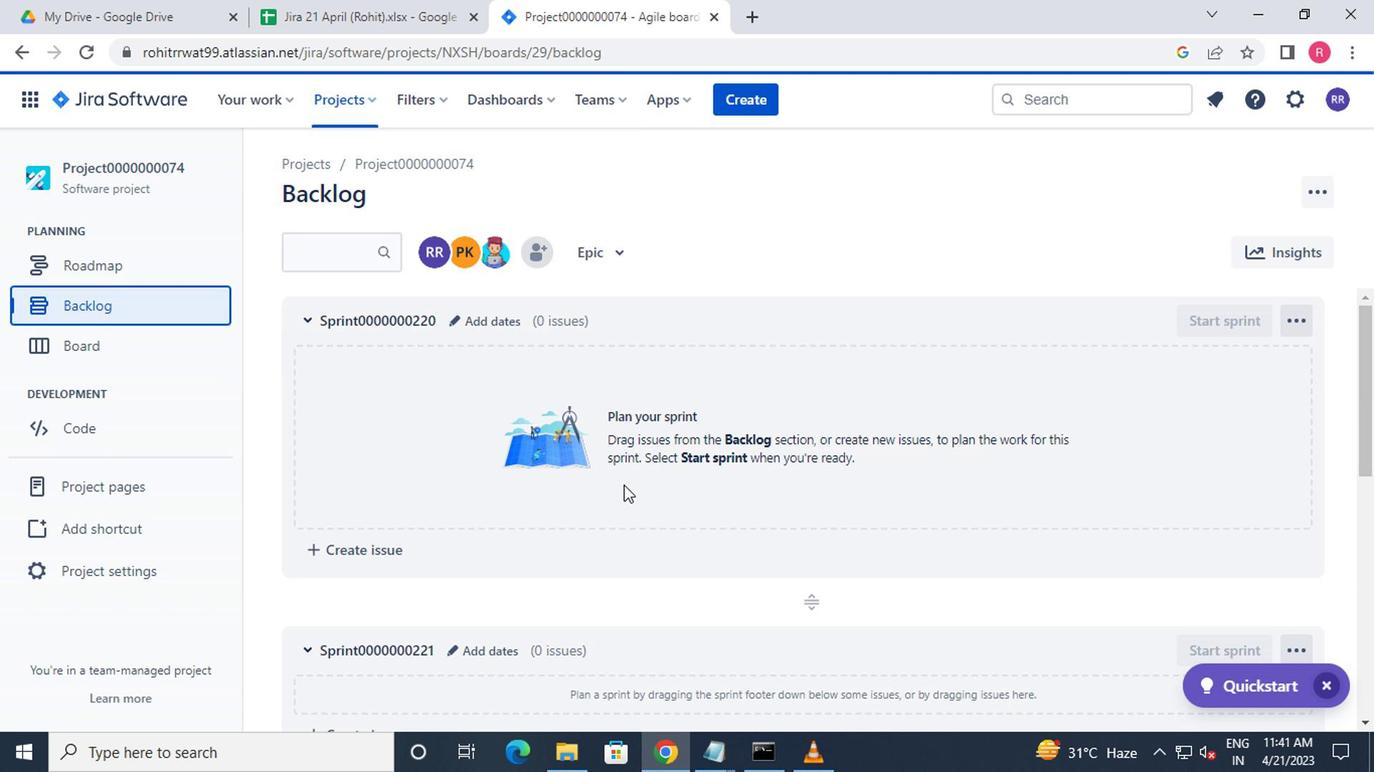 
Action: Mouse scrolled (618, 485) with delta (0, 0)
Screenshot: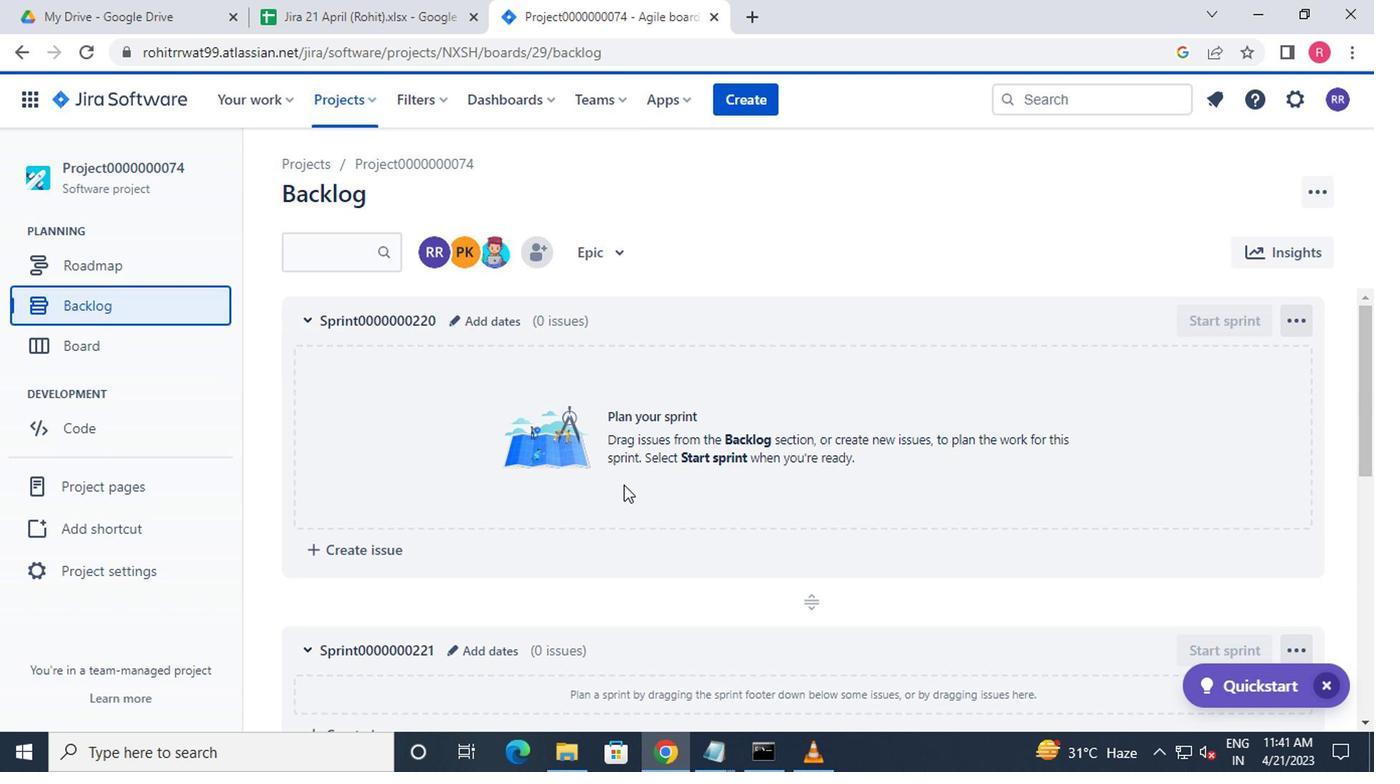 
Action: Mouse moved to (618, 485)
Screenshot: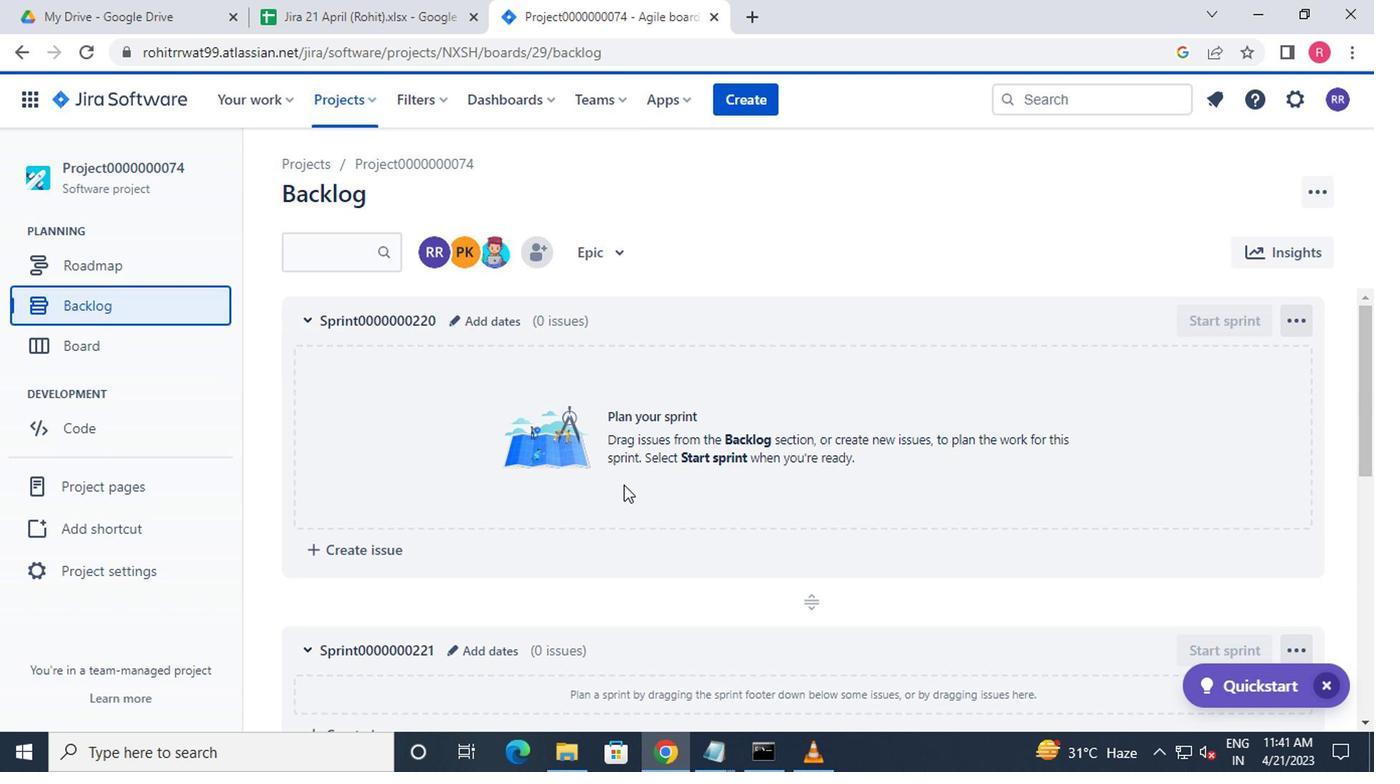 
Action: Mouse scrolled (618, 485) with delta (0, 0)
Screenshot: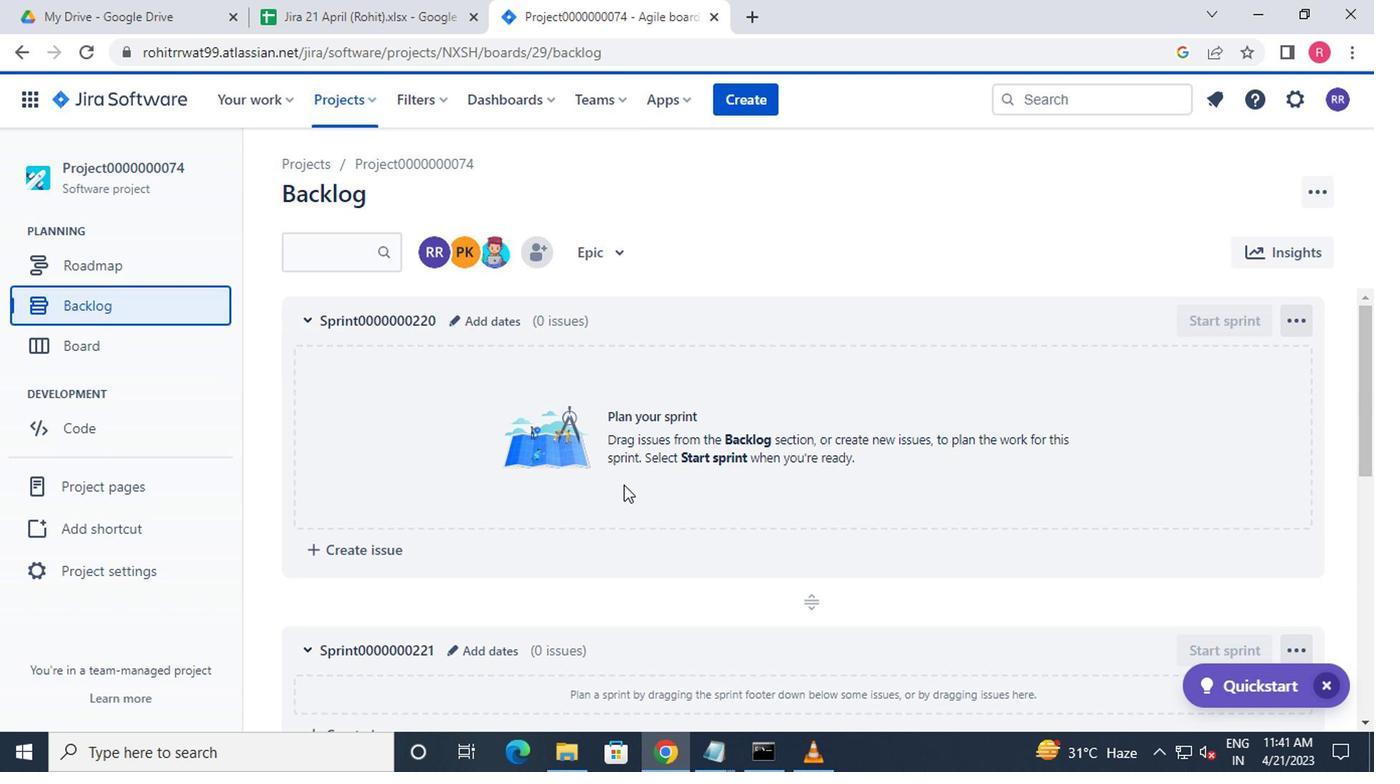 
Action: Mouse moved to (624, 492)
Screenshot: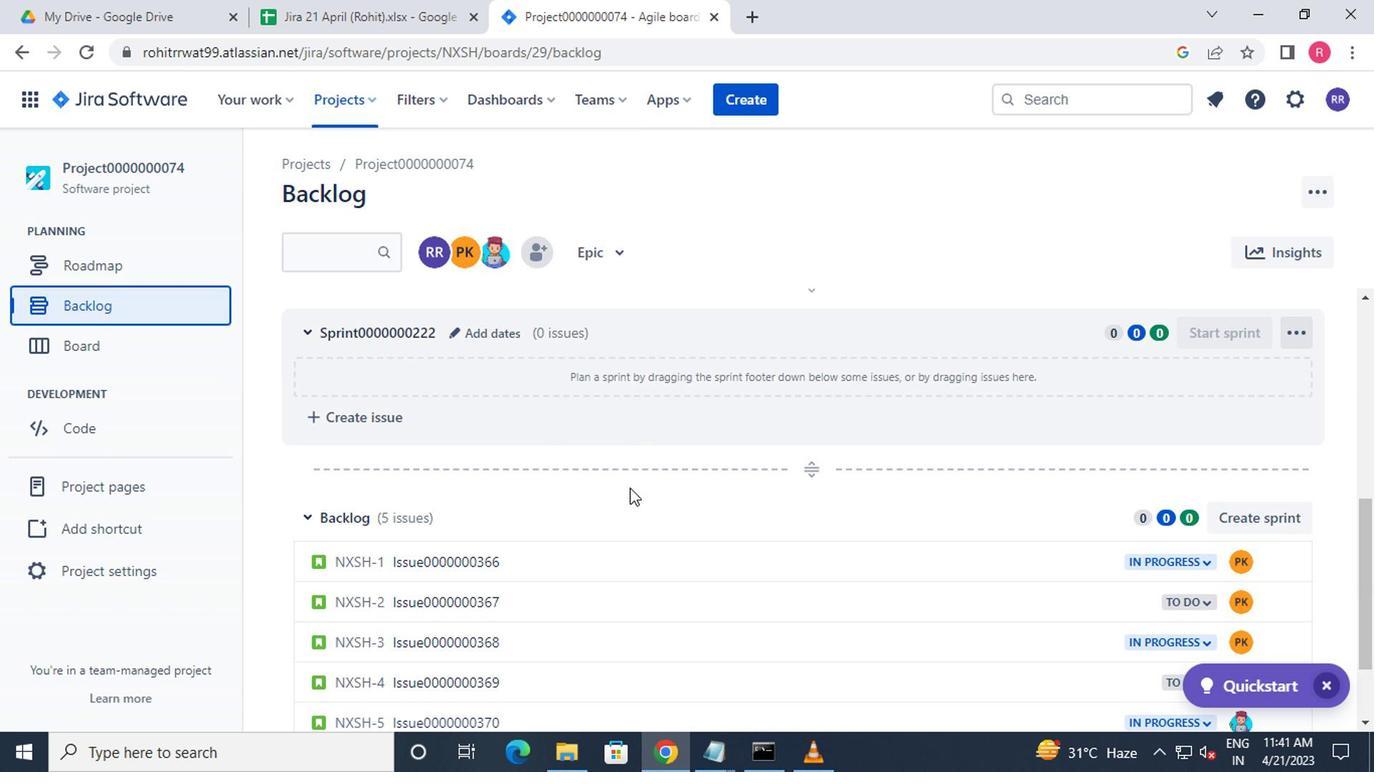 
Action: Mouse scrolled (624, 490) with delta (0, -1)
Screenshot: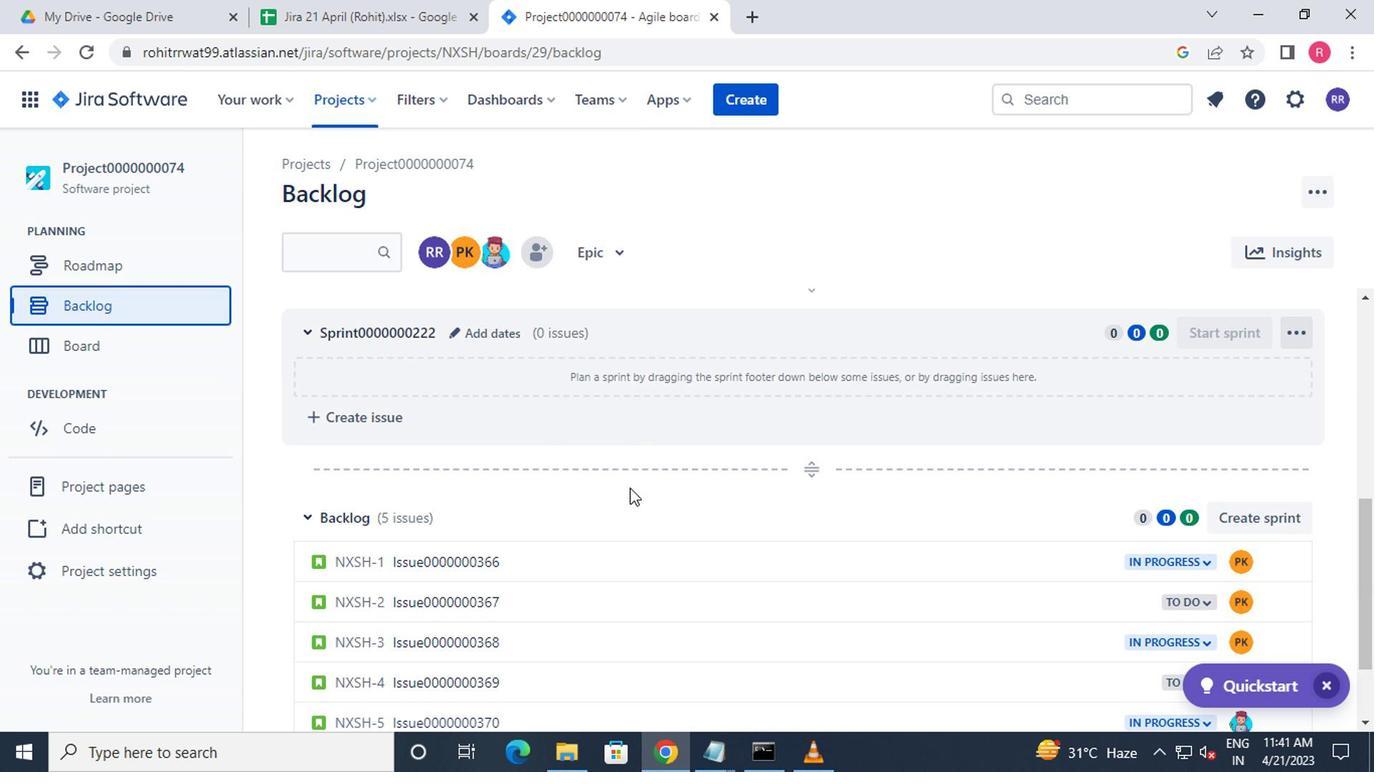 
Action: Mouse moved to (624, 493)
Screenshot: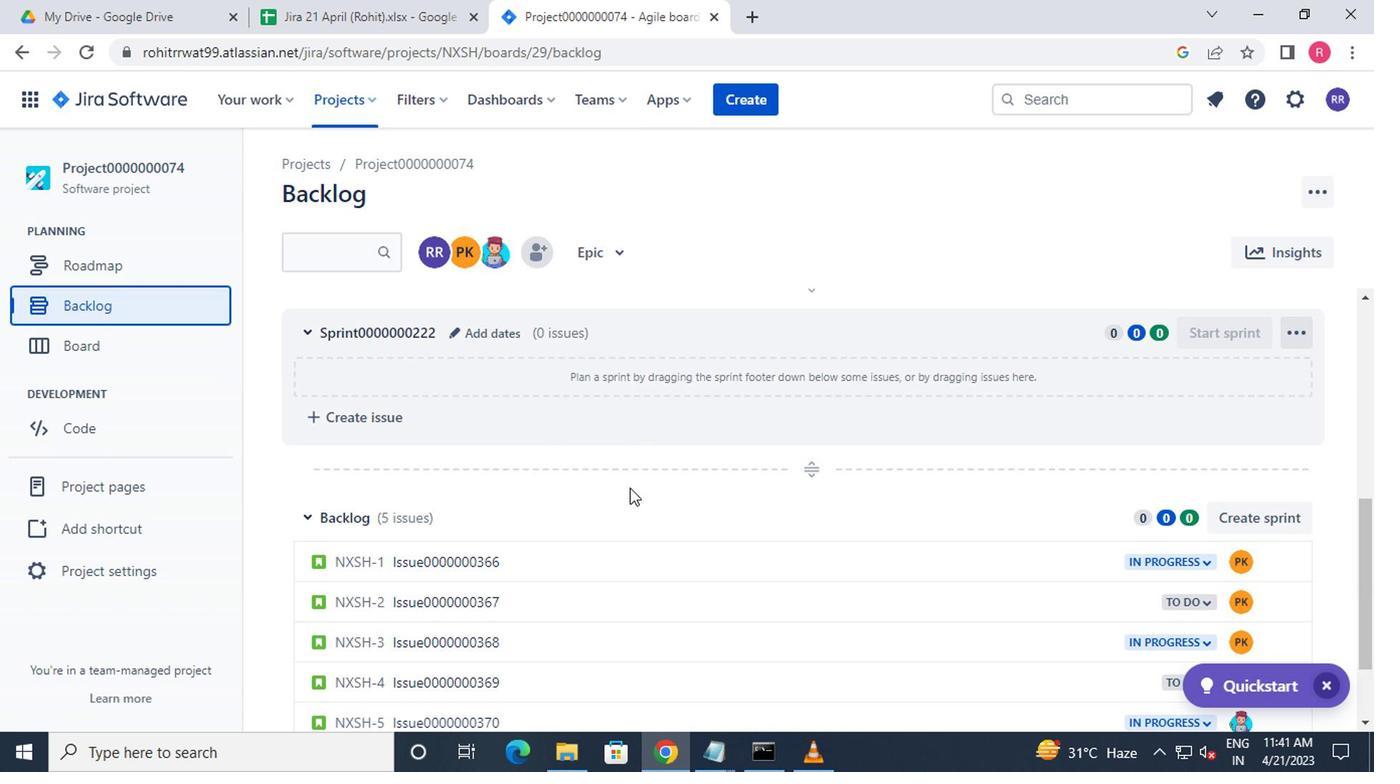 
Action: Mouse scrolled (624, 492) with delta (0, 0)
Screenshot: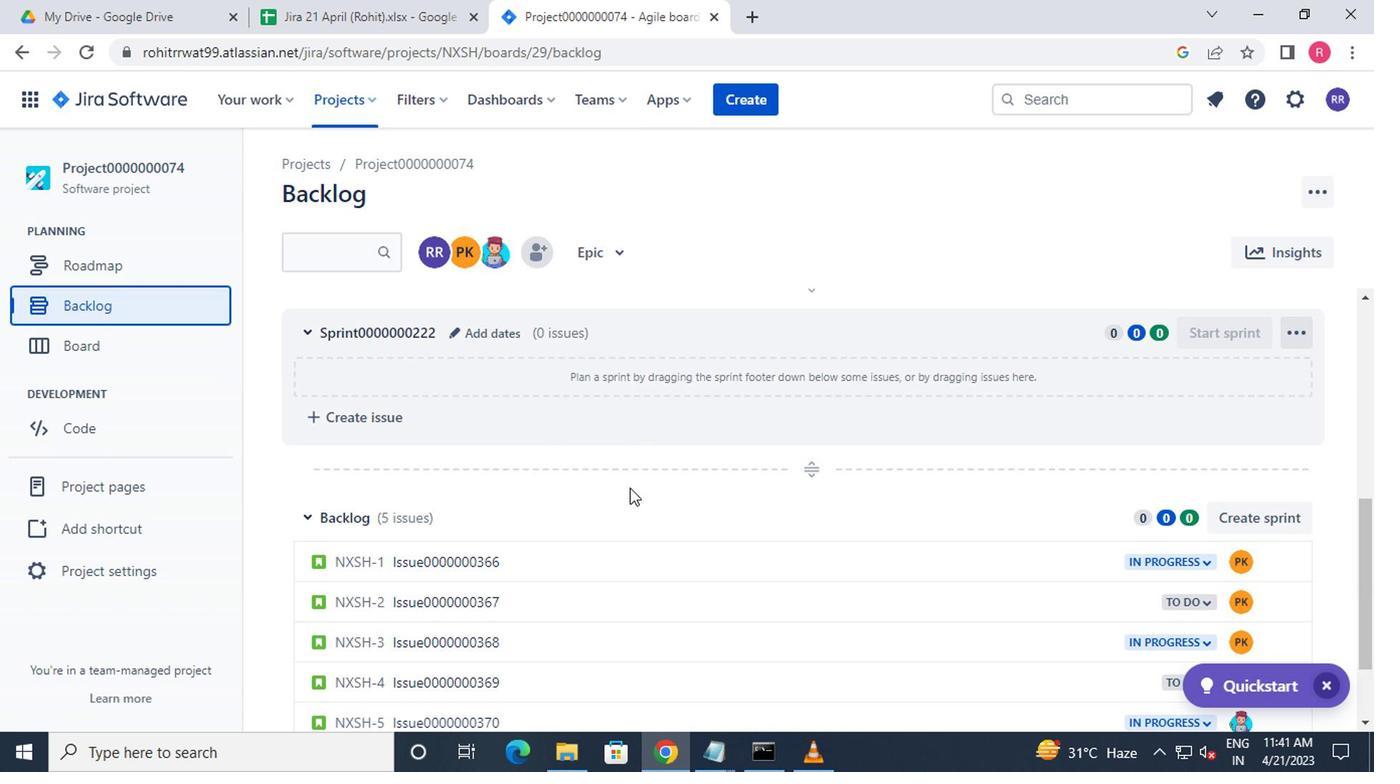 
Action: Mouse moved to (879, 453)
Screenshot: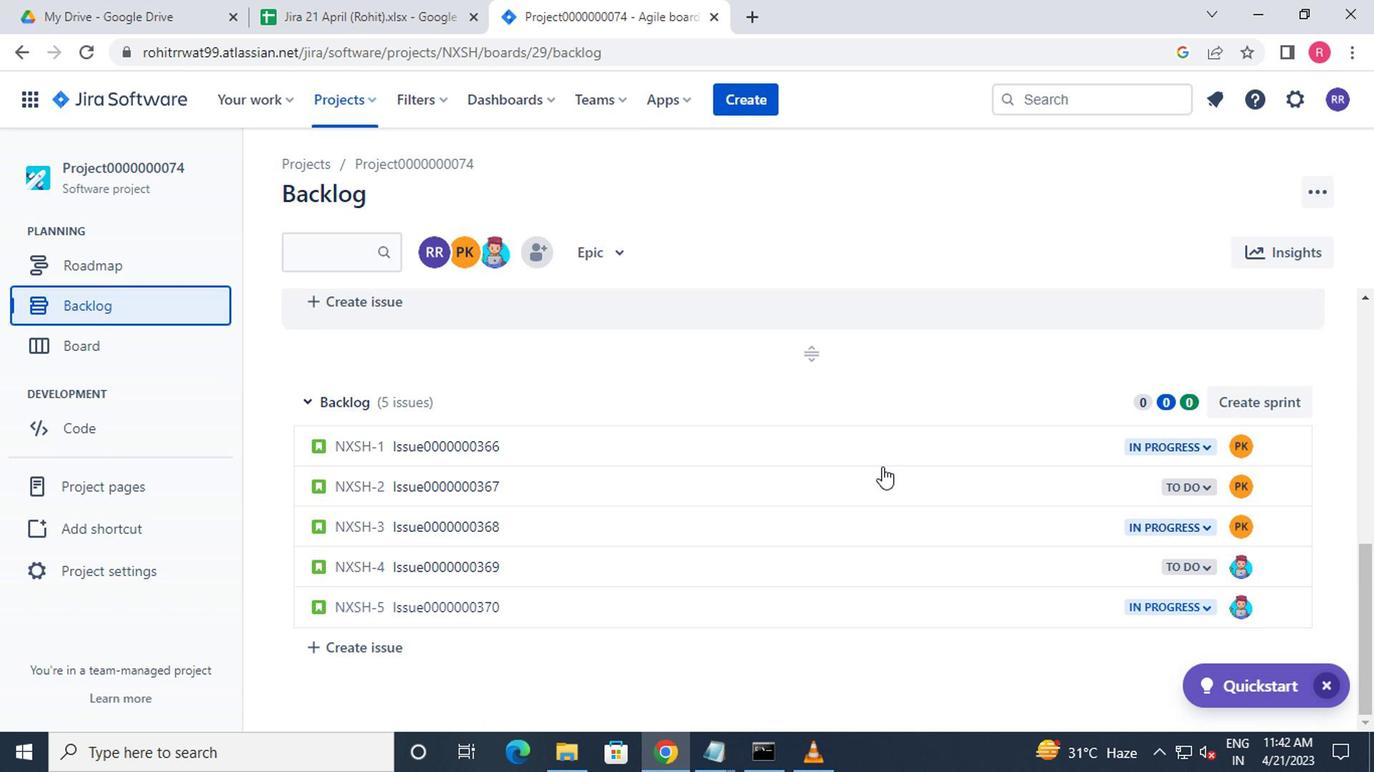 
Action: Mouse pressed left at (879, 453)
Screenshot: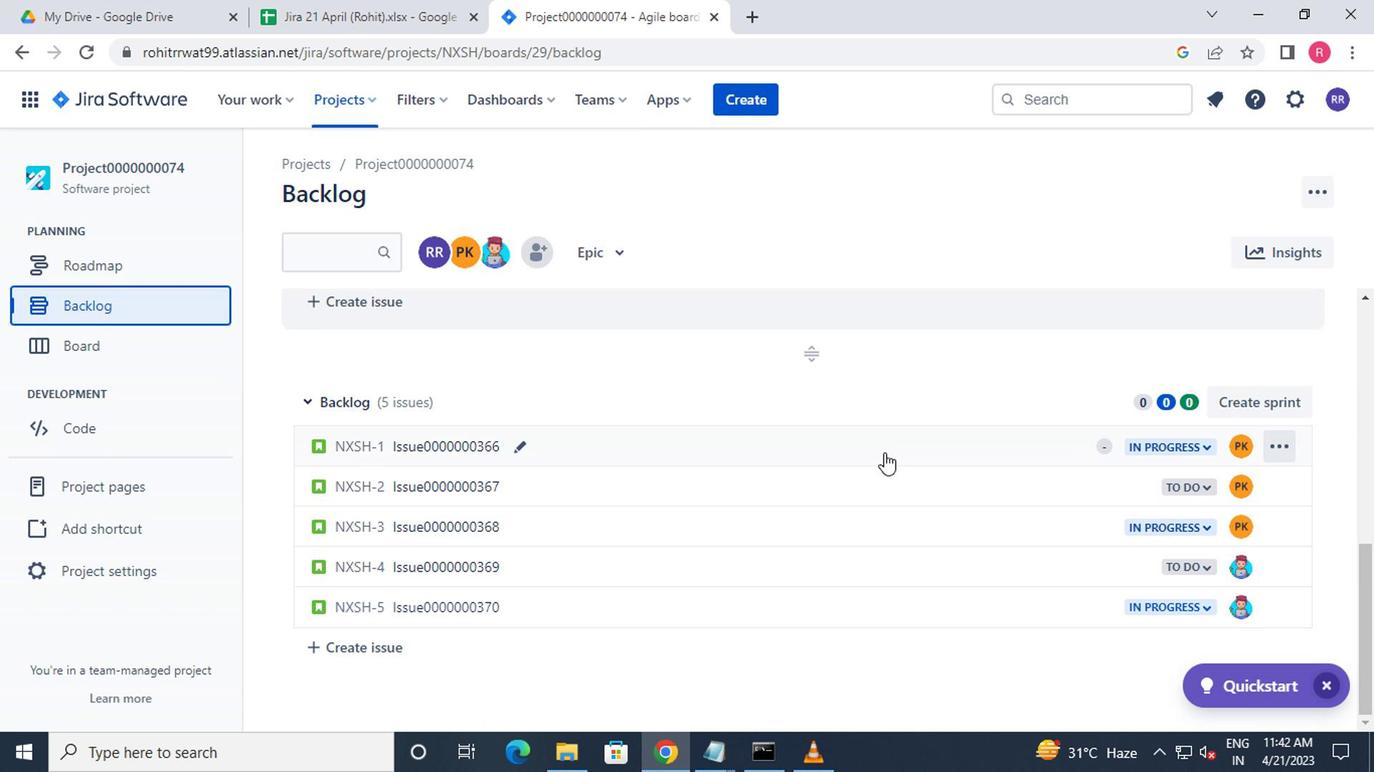 
Action: Mouse moved to (1016, 401)
Screenshot: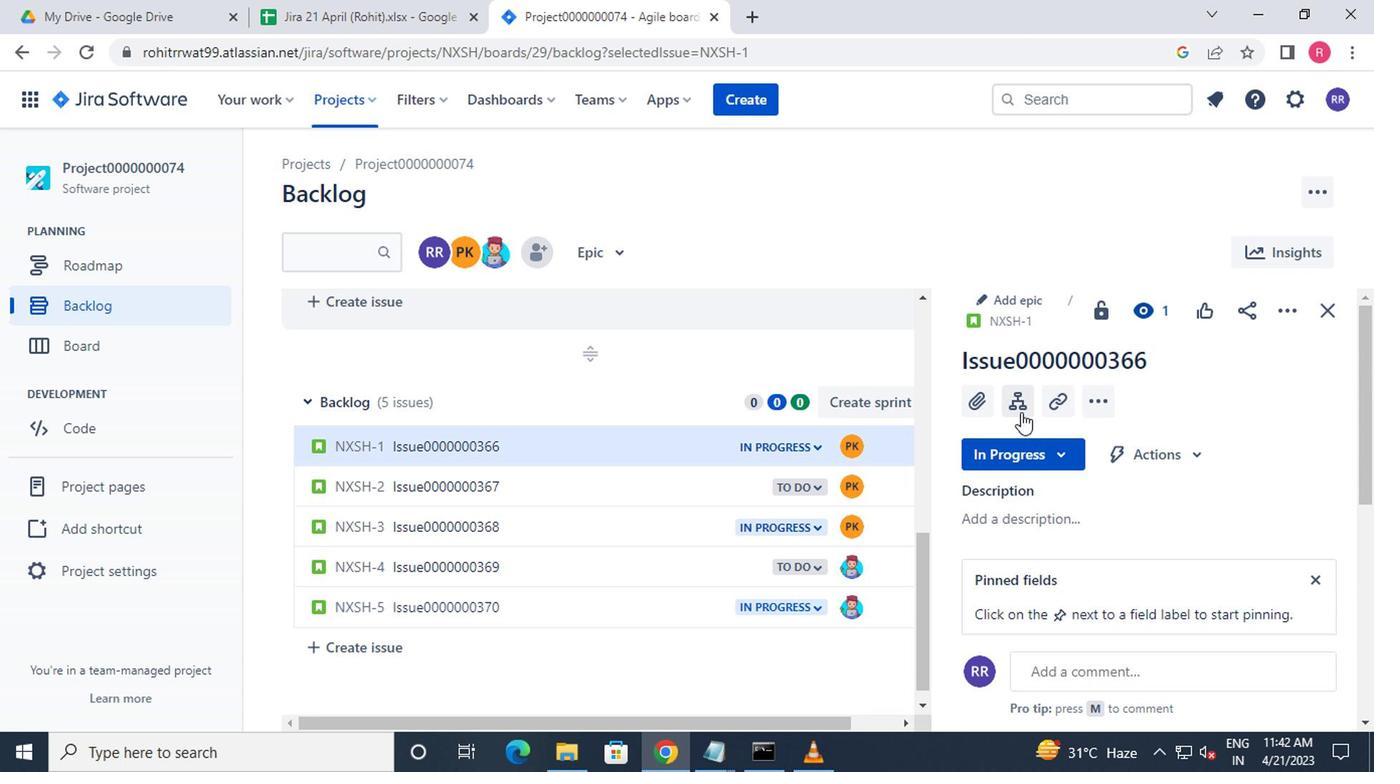 
Action: Mouse pressed left at (1016, 401)
Screenshot: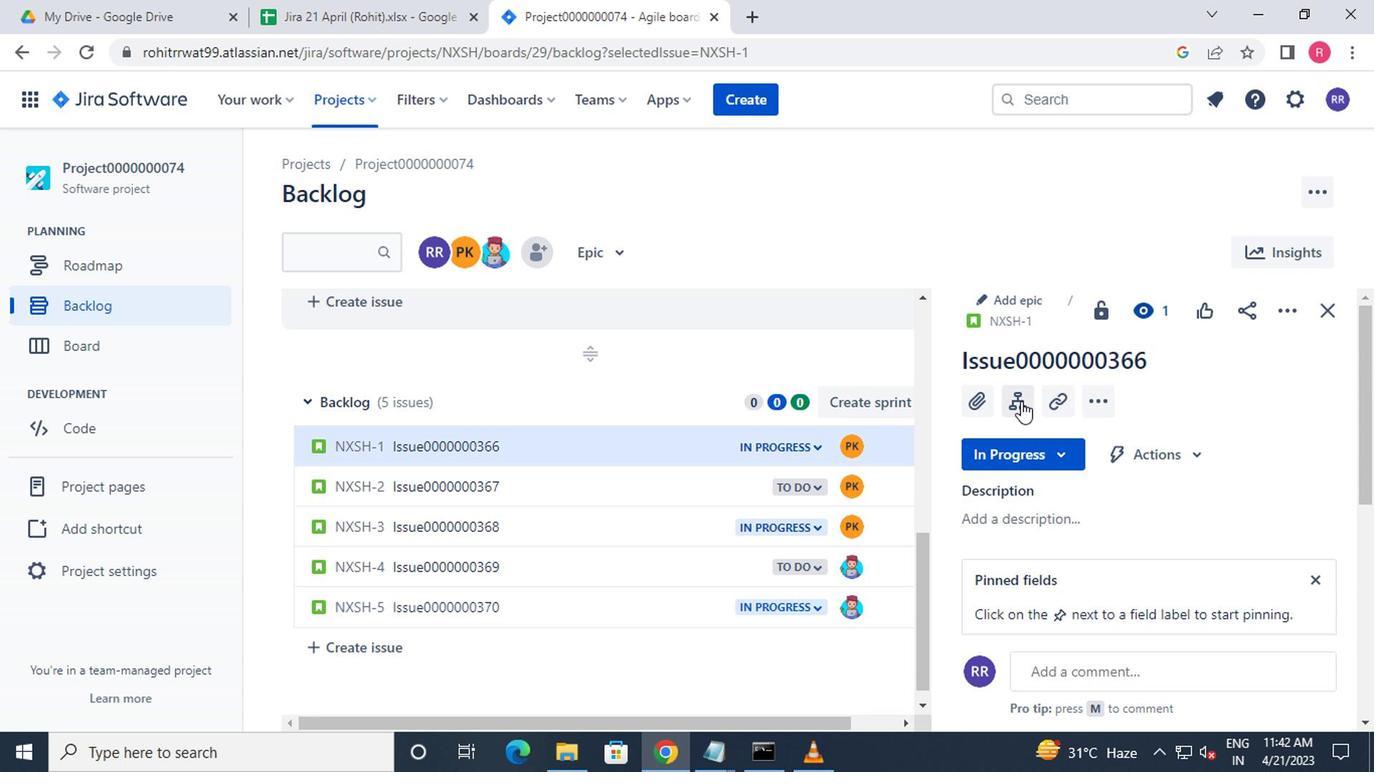 
Action: Mouse moved to (999, 502)
Screenshot: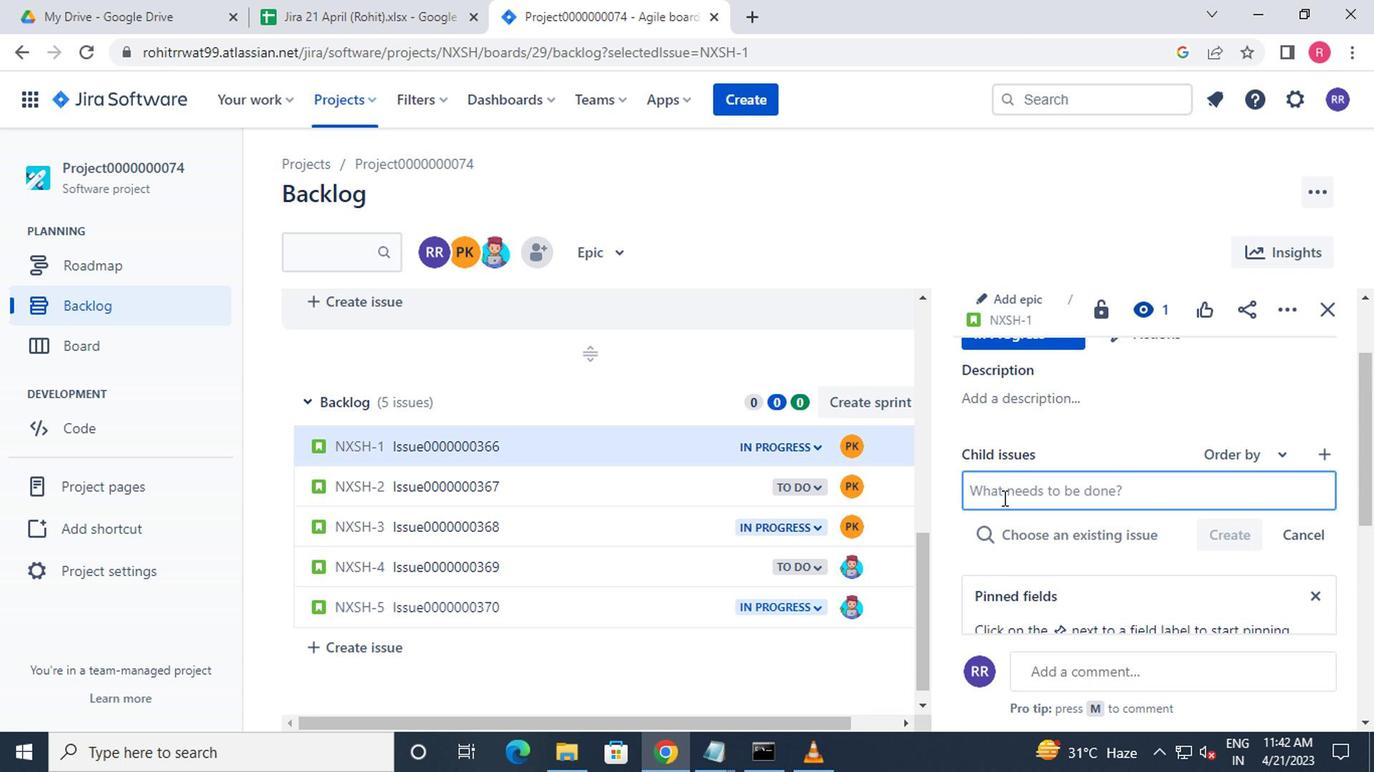 
Action: Key pressed <Key.shift>CHILD<Key.shift_r>ISSUE0000000731<Key.enter><Key.shift><Key.shift><Key.shift><Key.shift><Key.shift><Key.shift><Key.shift><Key.shift><Key.shift>CHILD<Key.shift_r><Key.shift_r><Key.shift_r><Key.shift_r><Key.shift_r><Key.shift_r>ISSUE0000000731<Key.backspace>2<Key.enter>
Screenshot: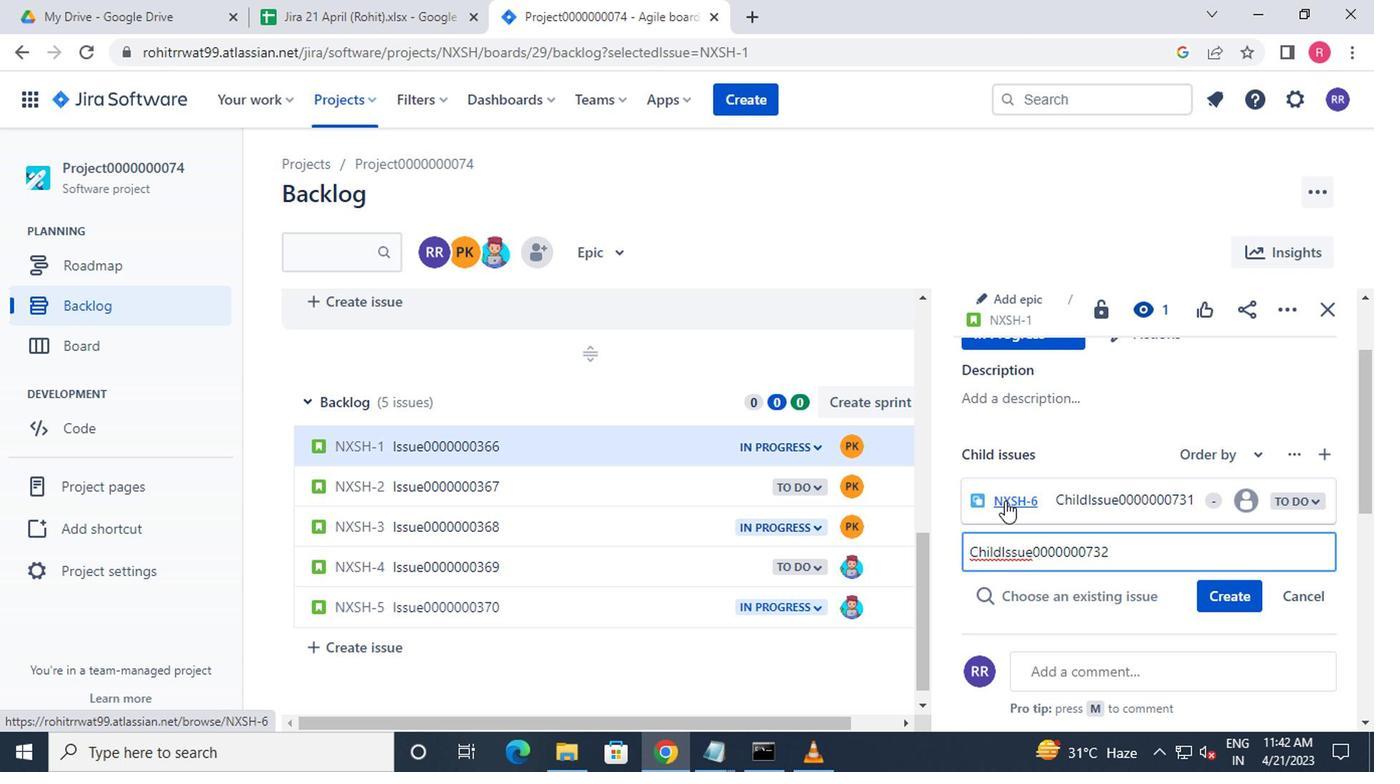 
Action: Mouse moved to (670, 482)
Screenshot: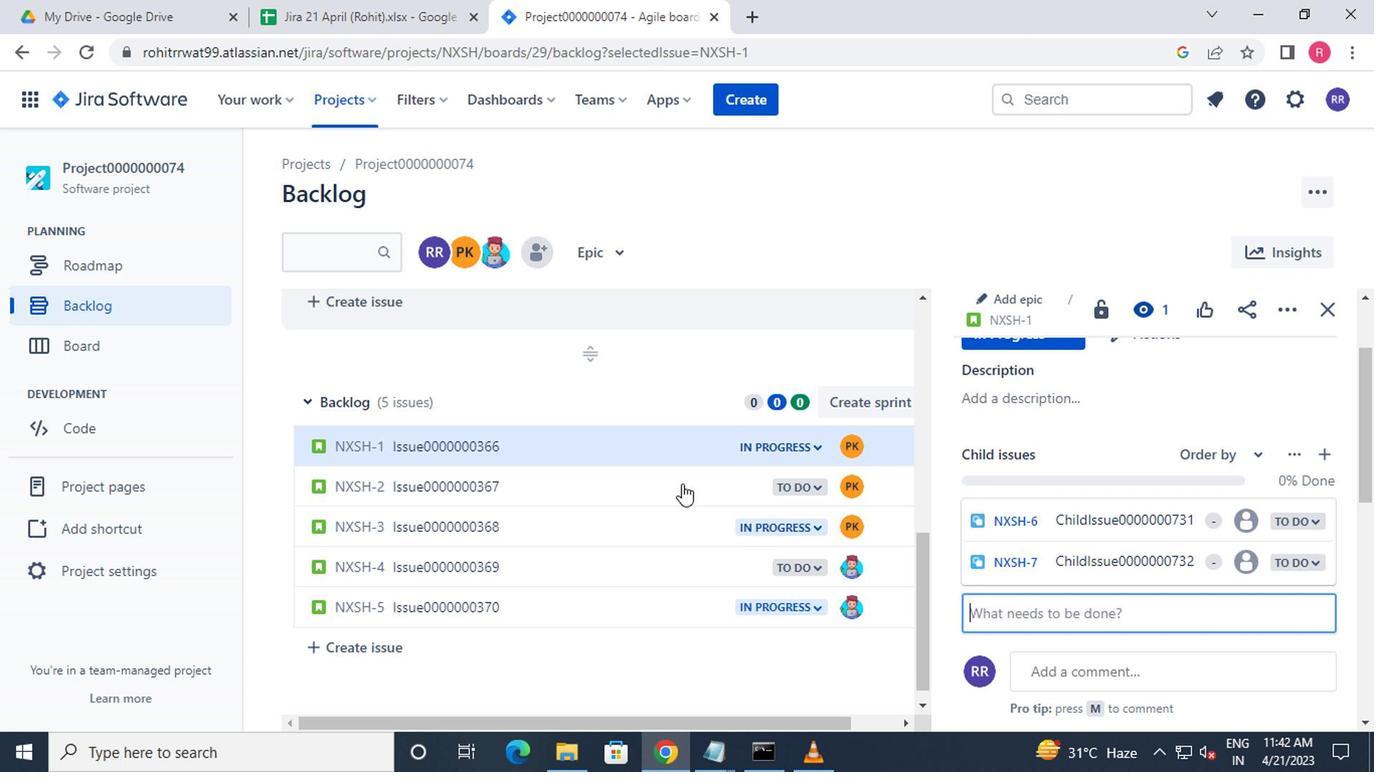 
Action: Mouse pressed left at (670, 482)
Screenshot: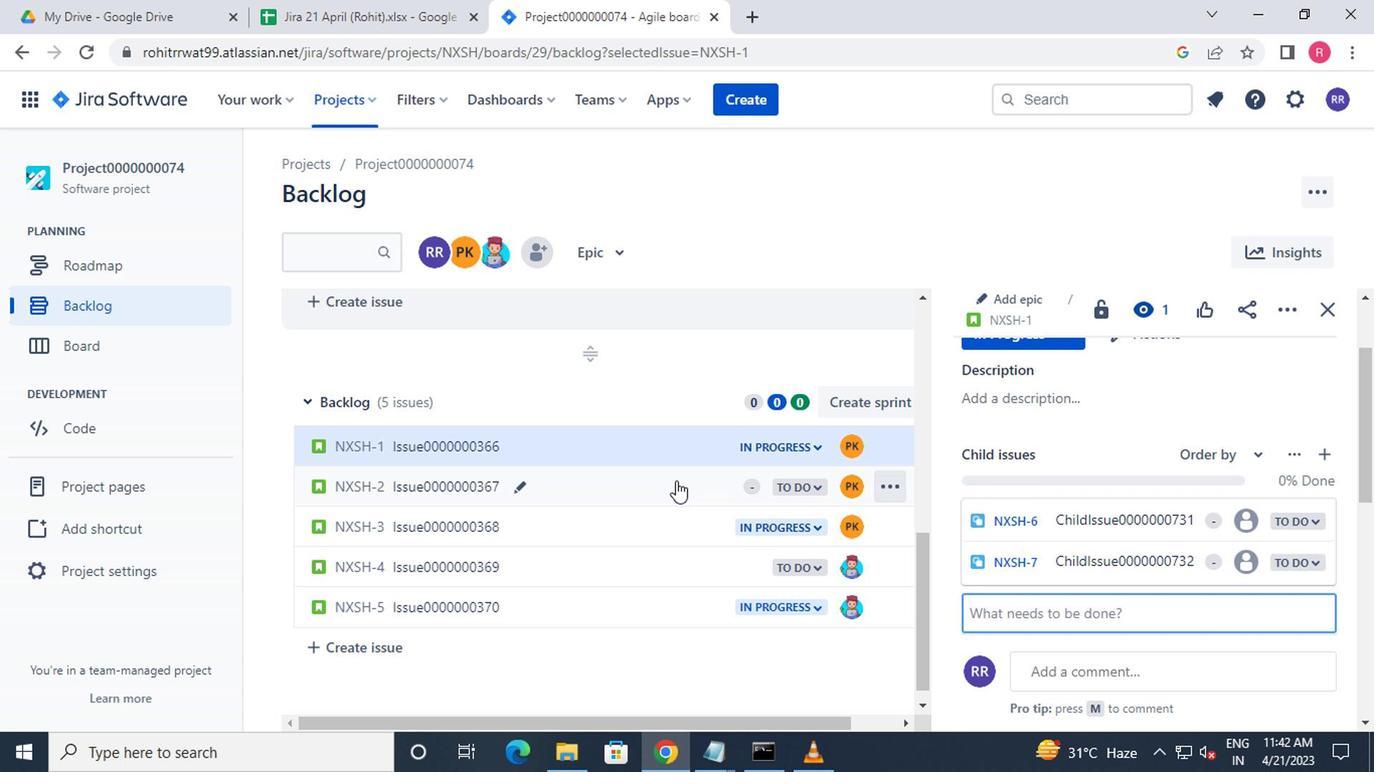 
Action: Mouse moved to (1011, 411)
Screenshot: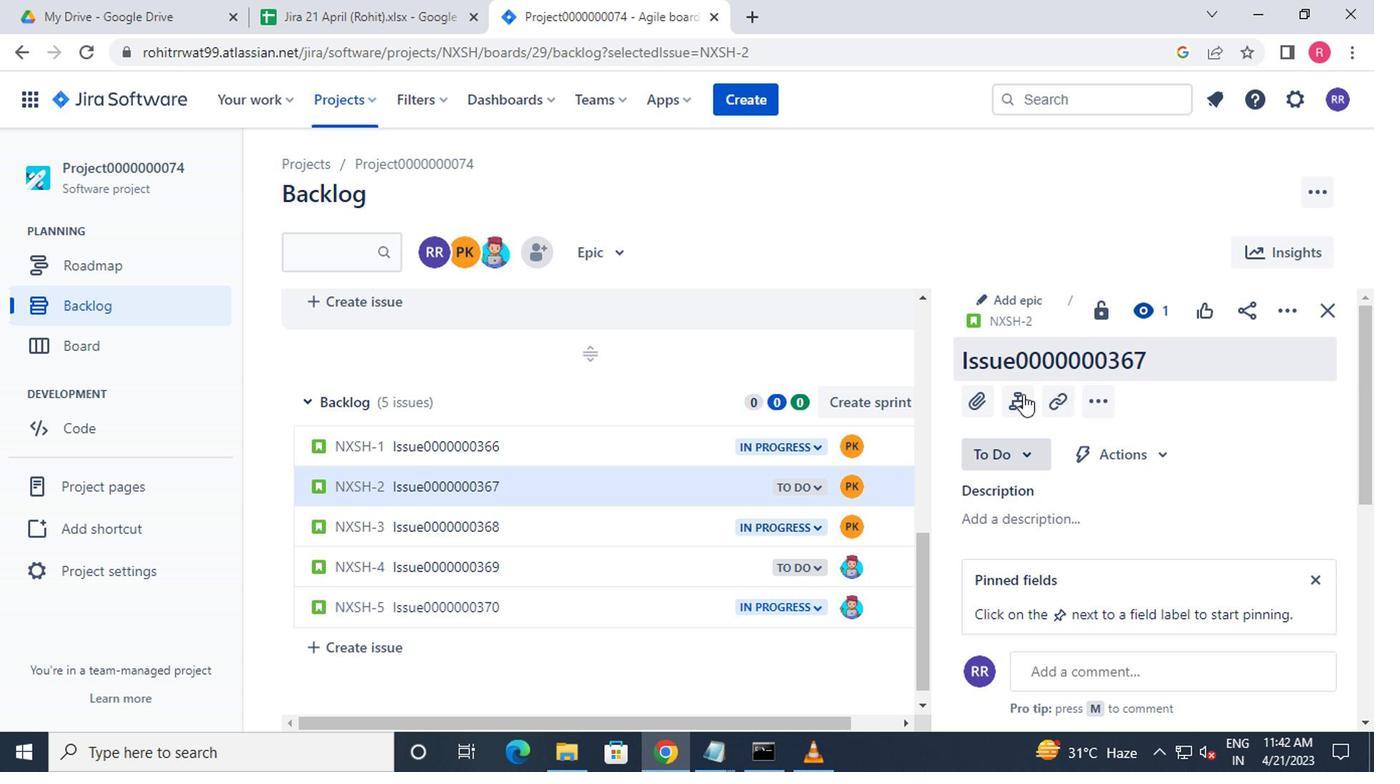 
Action: Mouse pressed left at (1011, 411)
Screenshot: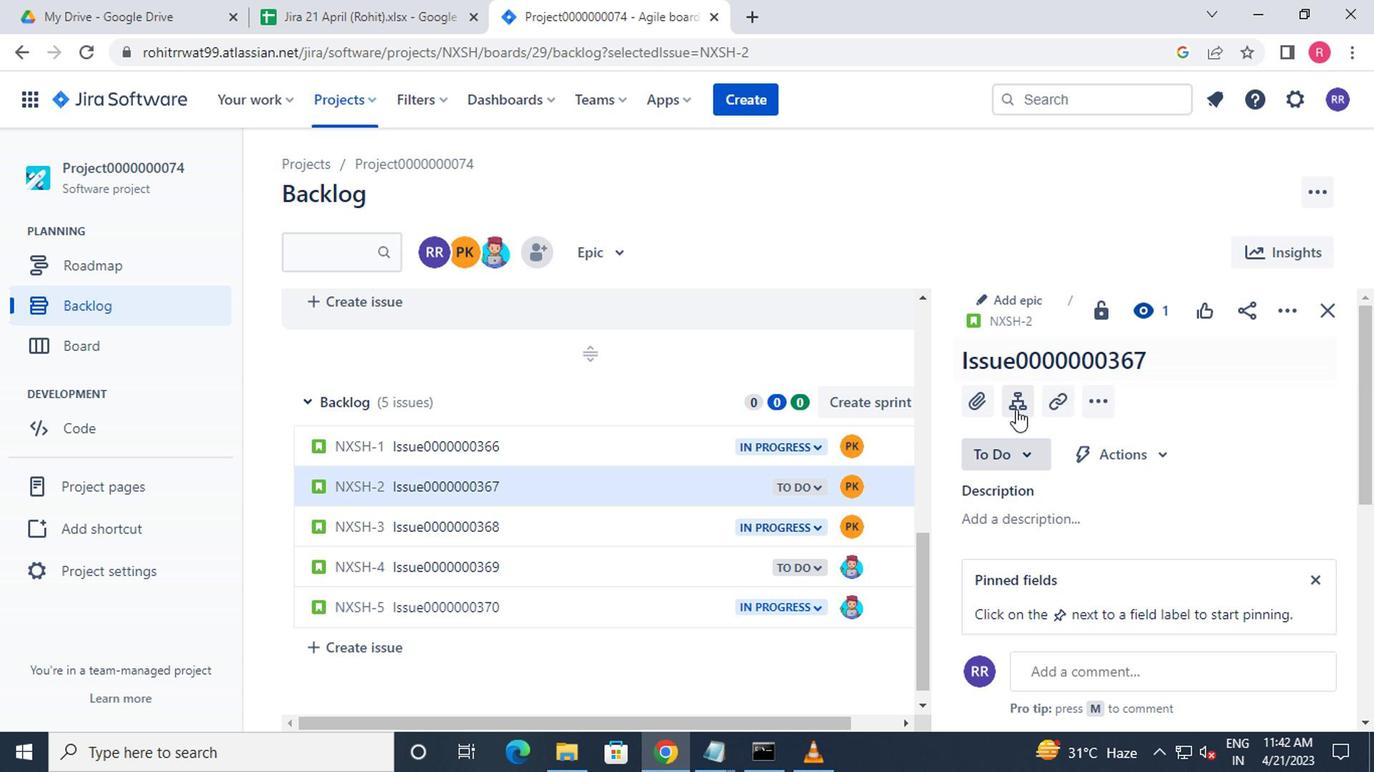 
Action: Mouse moved to (996, 471)
Screenshot: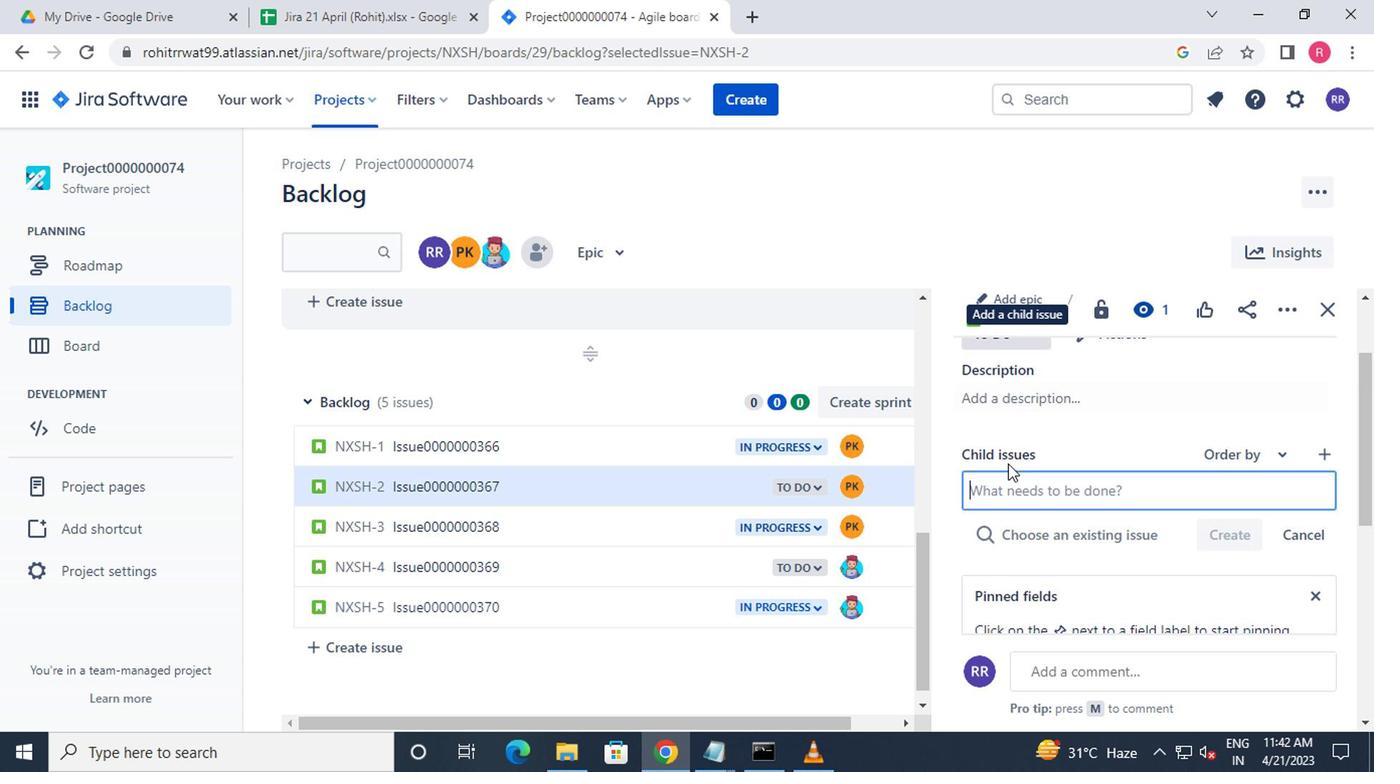
Action: Key pressed <Key.shift>CHILD<Key.shift_r>ISSUE0000000733<Key.enter><Key.shift>CHILD<Key.shift_r>ISSUE0000000734<Key.enter>
Screenshot: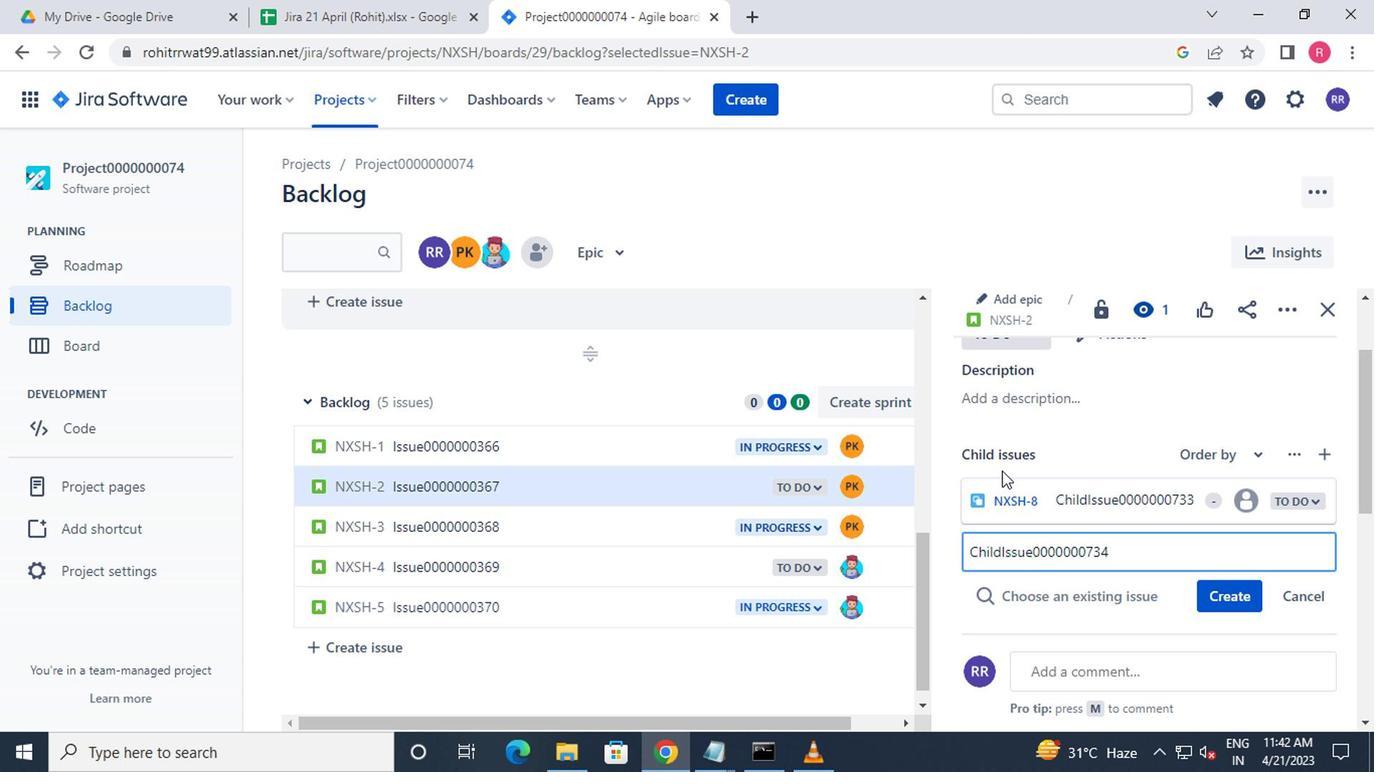 
